 Task: Open Card Hunting Review in Board Social Media Influencer Outreach to Workspace CRM Systems and add a team member Softage.4@softage.net, a label Orange, a checklist Sailing, an attachment from Trello, a color Orange and finally, add a card description 'Plan and execute company team-building conference with guest speakers' and a comment 'This task requires us to be proactive and take ownership of our work, ensuring that we are making progress towards our goals.'. Add a start date 'Jan 08, 1900' with a due date 'Jan 15, 1900'
Action: Mouse moved to (98, 42)
Screenshot: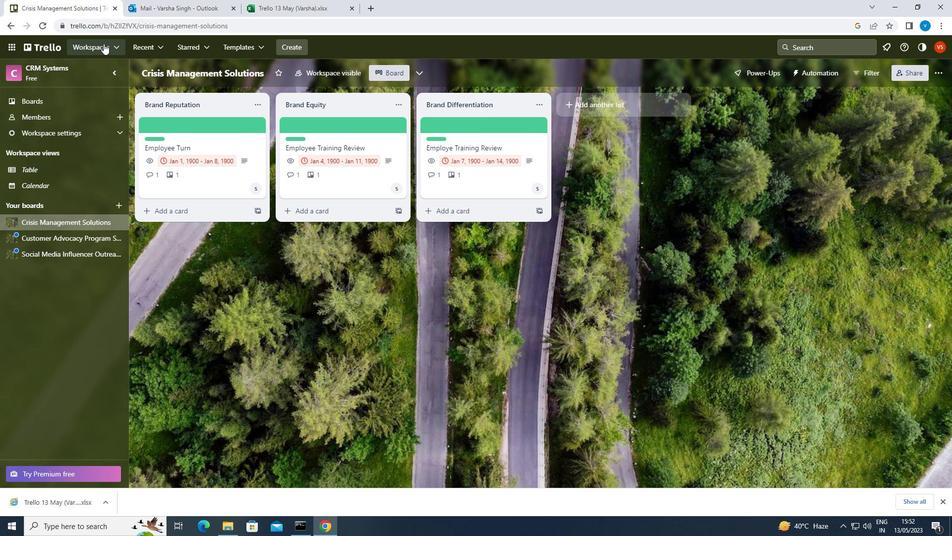 
Action: Mouse pressed left at (98, 42)
Screenshot: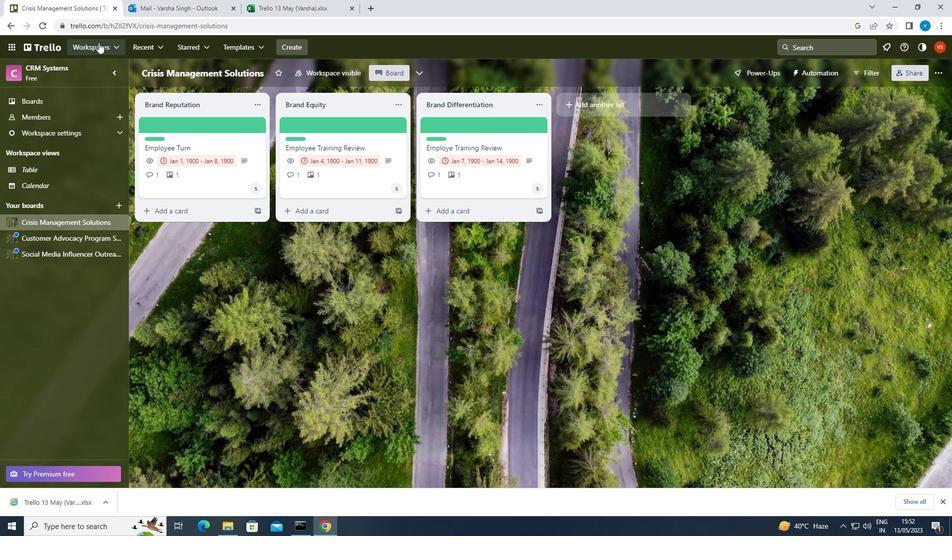 
Action: Mouse moved to (144, 389)
Screenshot: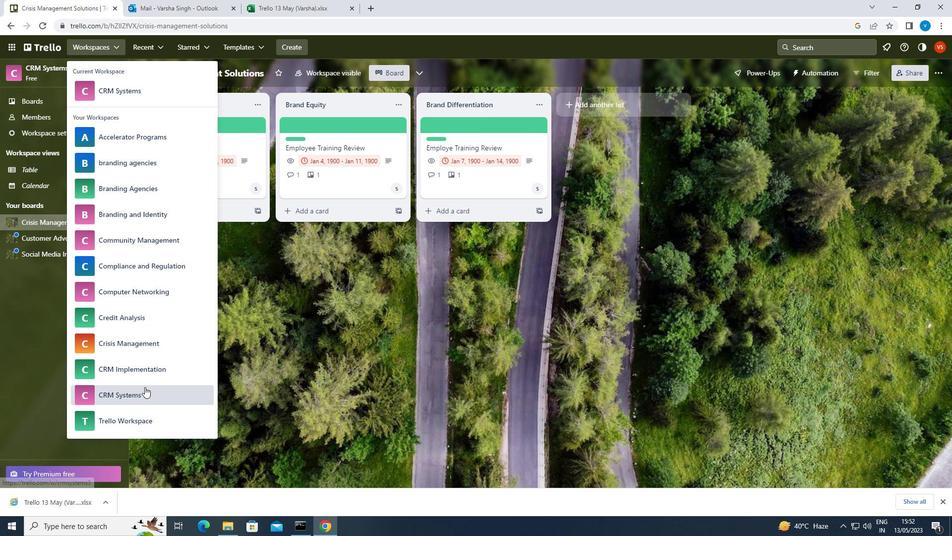 
Action: Mouse pressed left at (144, 389)
Screenshot: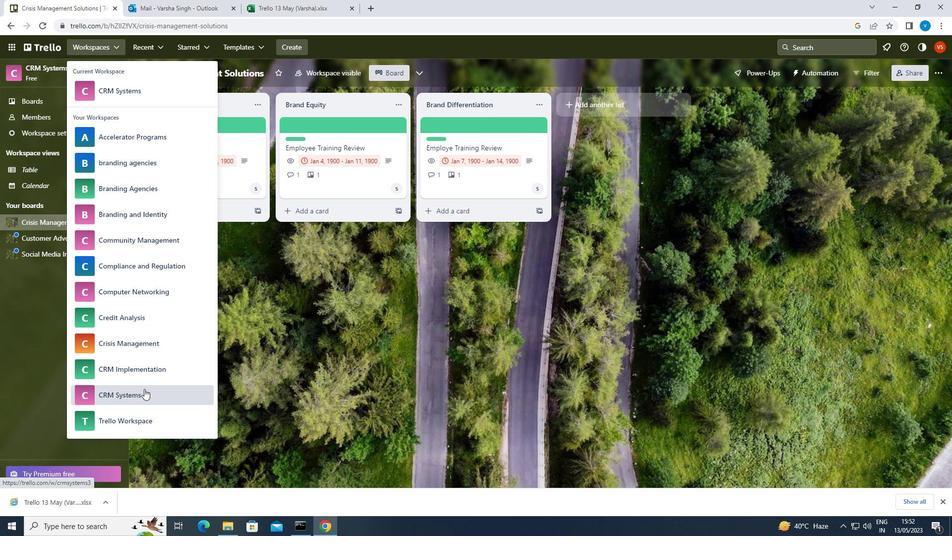 
Action: Mouse moved to (72, 253)
Screenshot: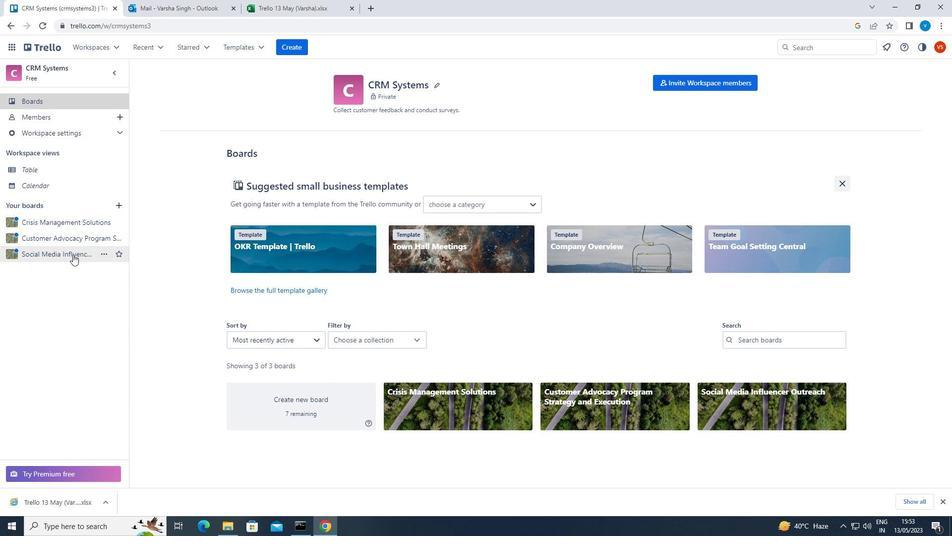 
Action: Mouse pressed left at (72, 253)
Screenshot: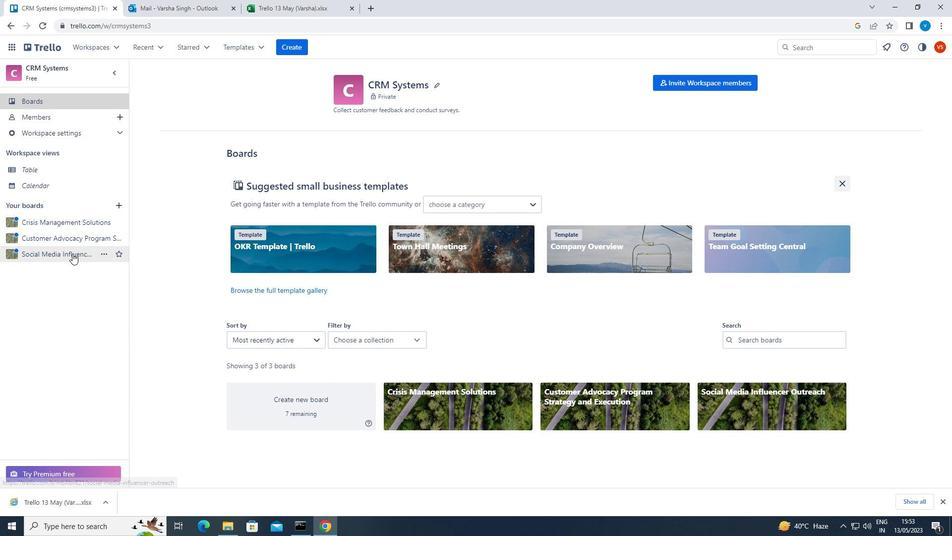
Action: Mouse moved to (454, 124)
Screenshot: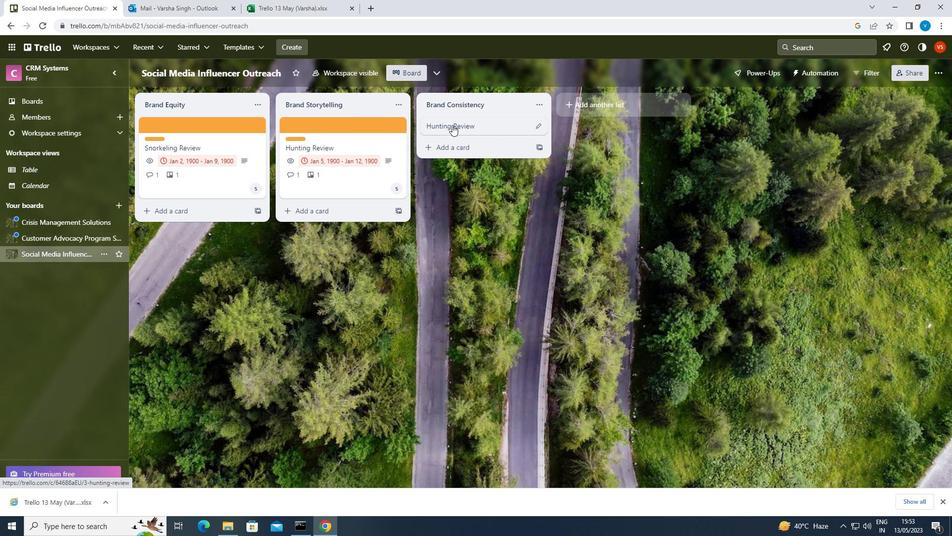 
Action: Mouse pressed left at (454, 124)
Screenshot: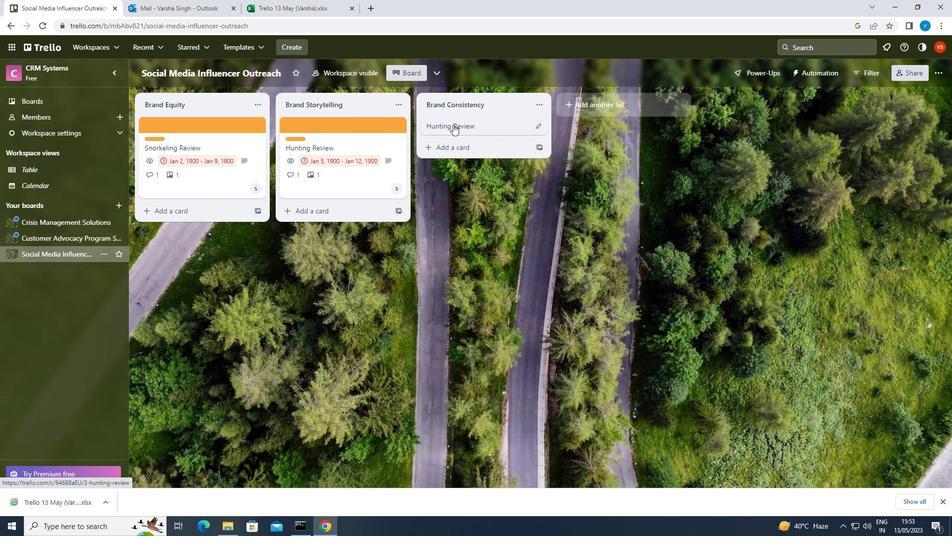 
Action: Mouse moved to (607, 160)
Screenshot: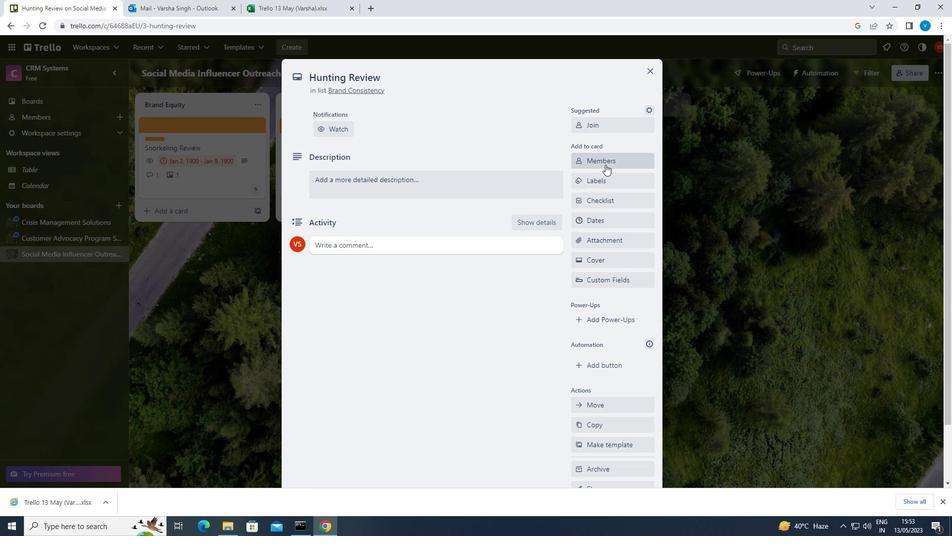 
Action: Mouse pressed left at (607, 160)
Screenshot: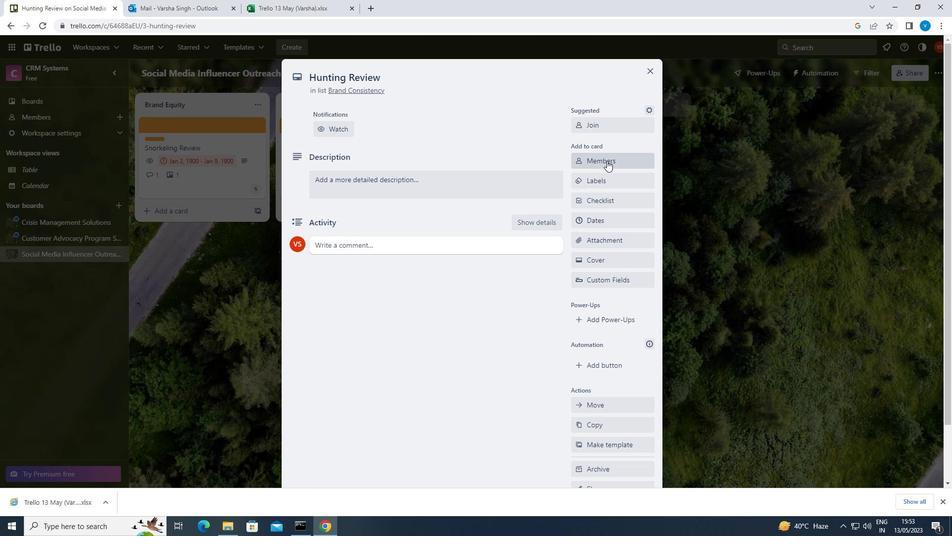 
Action: Mouse moved to (609, 197)
Screenshot: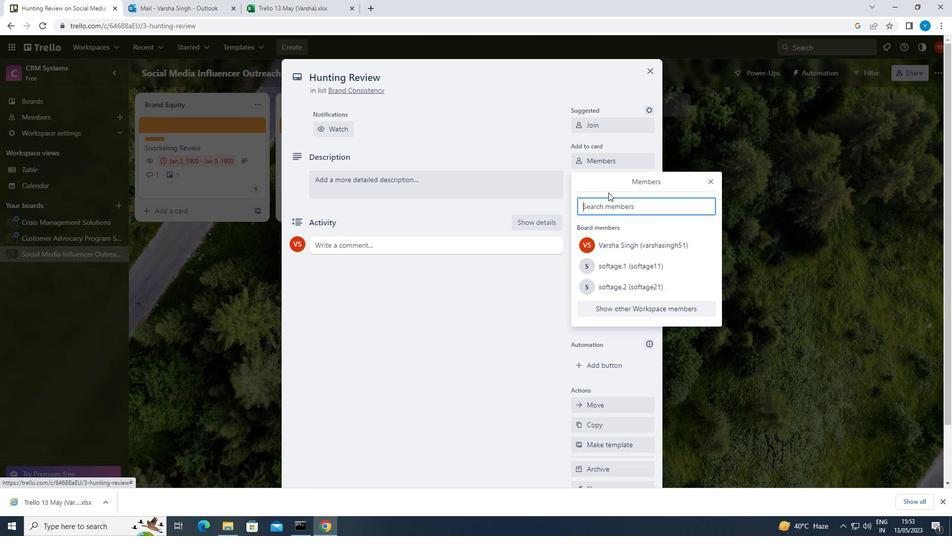 
Action: Key pressed <Key.shift>SOFTAGE.4<Key.shift>@SOFTAGE.NET
Screenshot: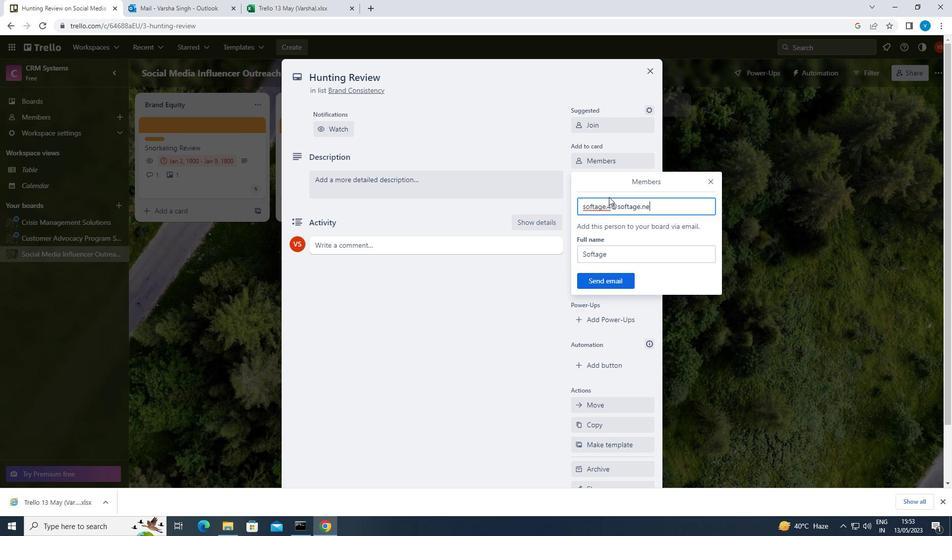 
Action: Mouse moved to (605, 282)
Screenshot: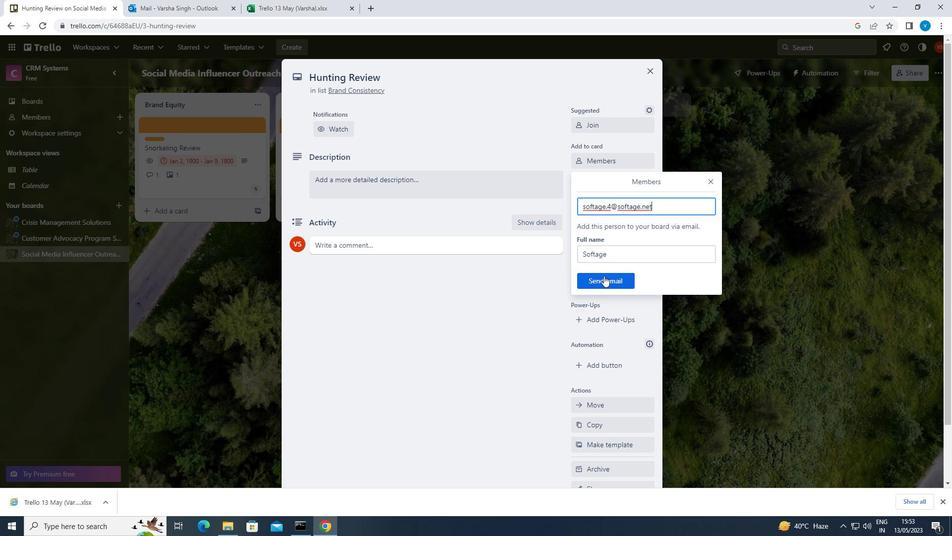 
Action: Mouse pressed left at (605, 282)
Screenshot: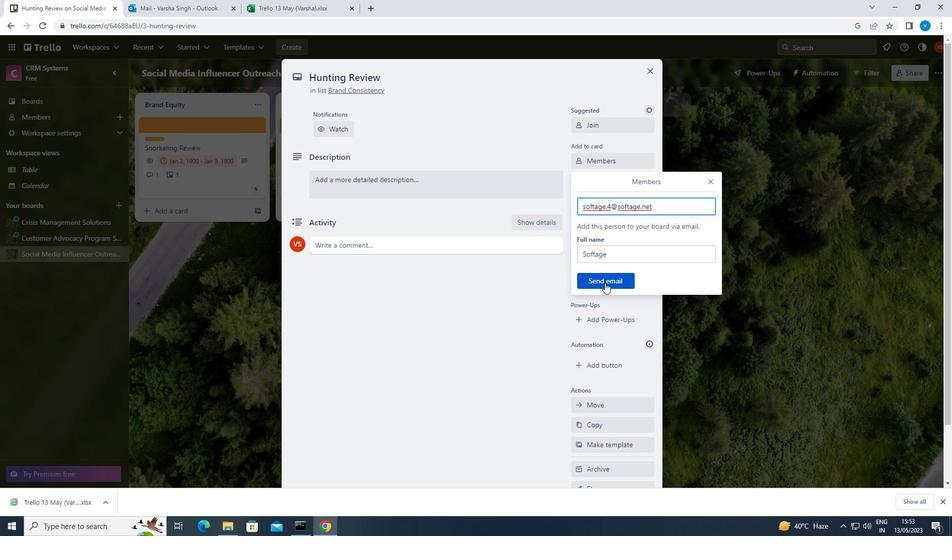 
Action: Mouse moved to (613, 179)
Screenshot: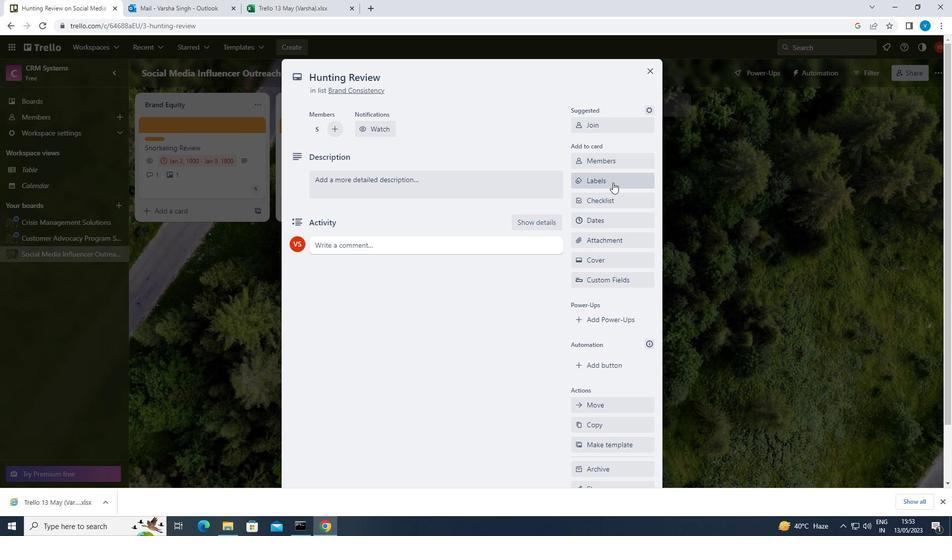 
Action: Mouse pressed left at (613, 179)
Screenshot: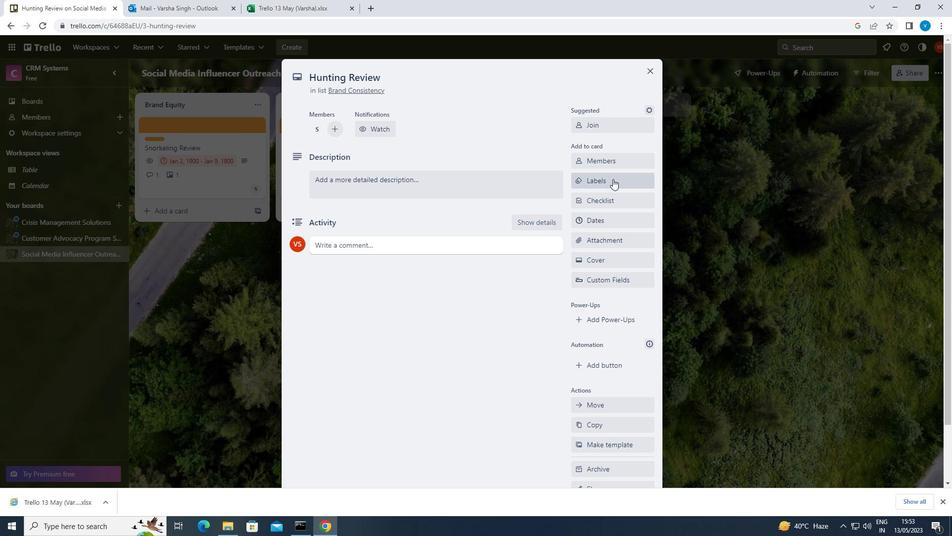 
Action: Mouse moved to (623, 292)
Screenshot: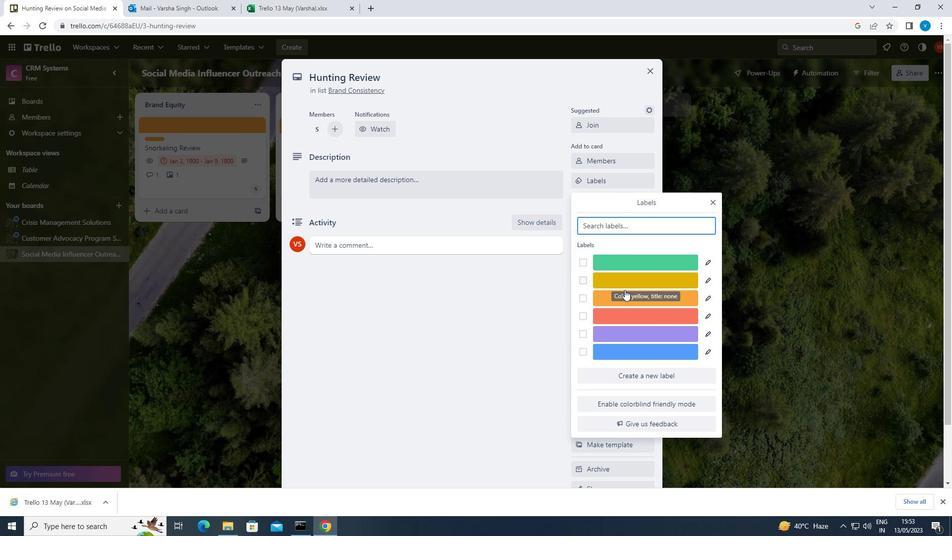 
Action: Mouse pressed left at (623, 292)
Screenshot: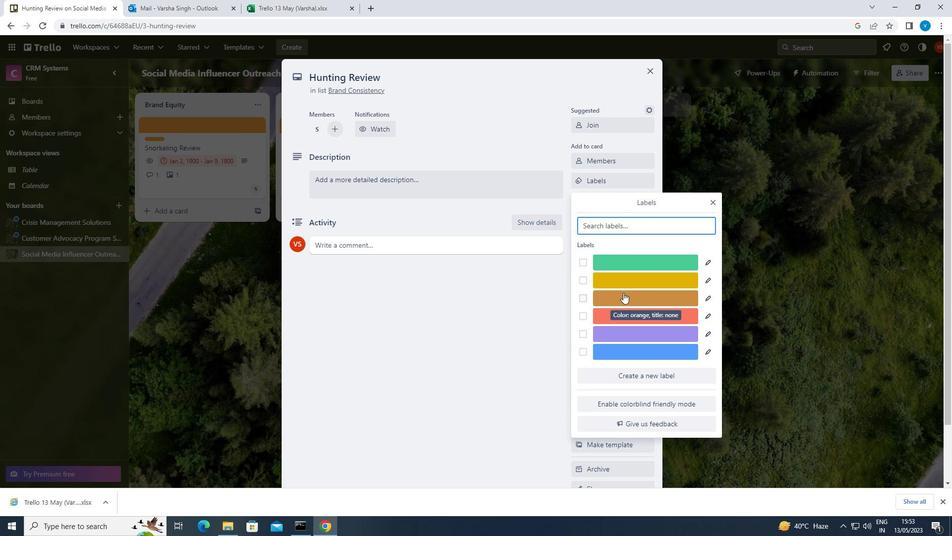 
Action: Mouse moved to (713, 201)
Screenshot: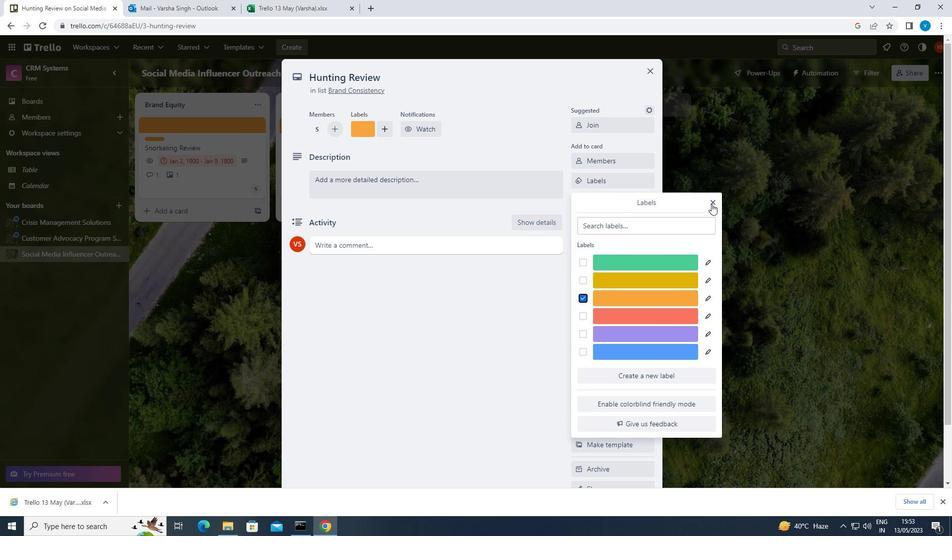 
Action: Mouse pressed left at (713, 201)
Screenshot: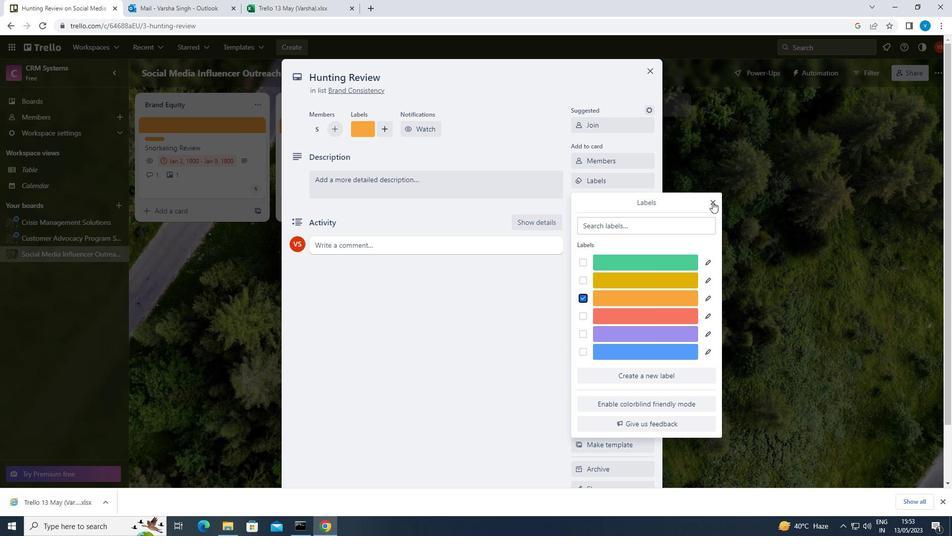 
Action: Mouse moved to (627, 200)
Screenshot: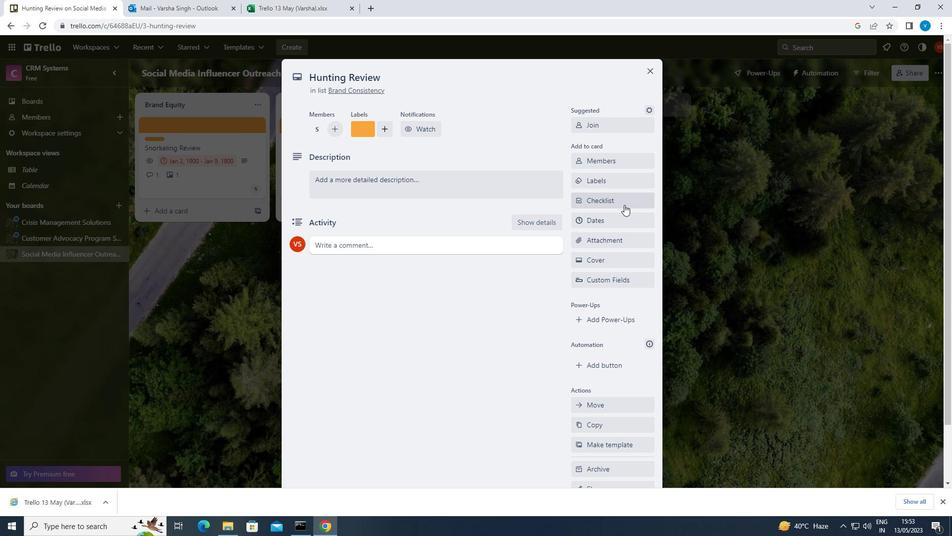 
Action: Mouse pressed left at (627, 200)
Screenshot: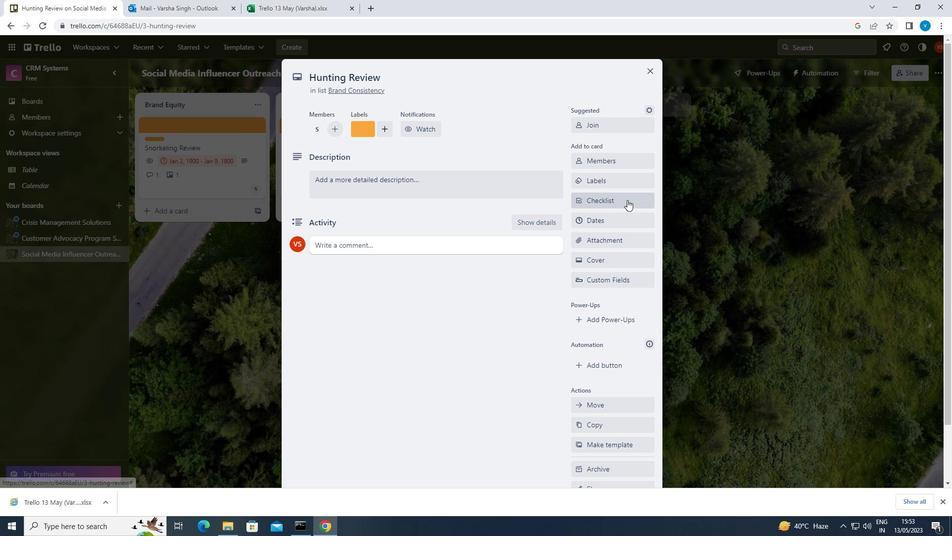 
Action: Mouse moved to (628, 240)
Screenshot: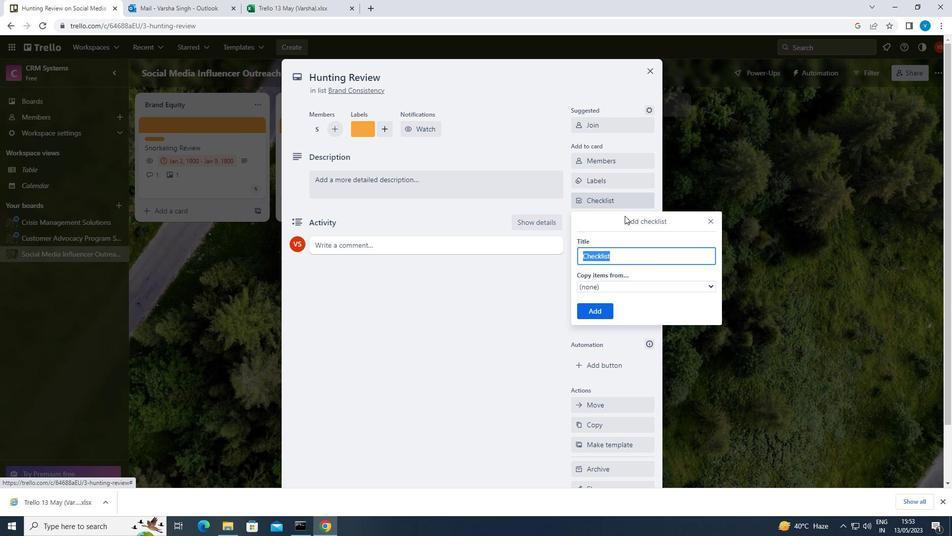 
Action: Key pressed <Key.shift>SAILING
Screenshot: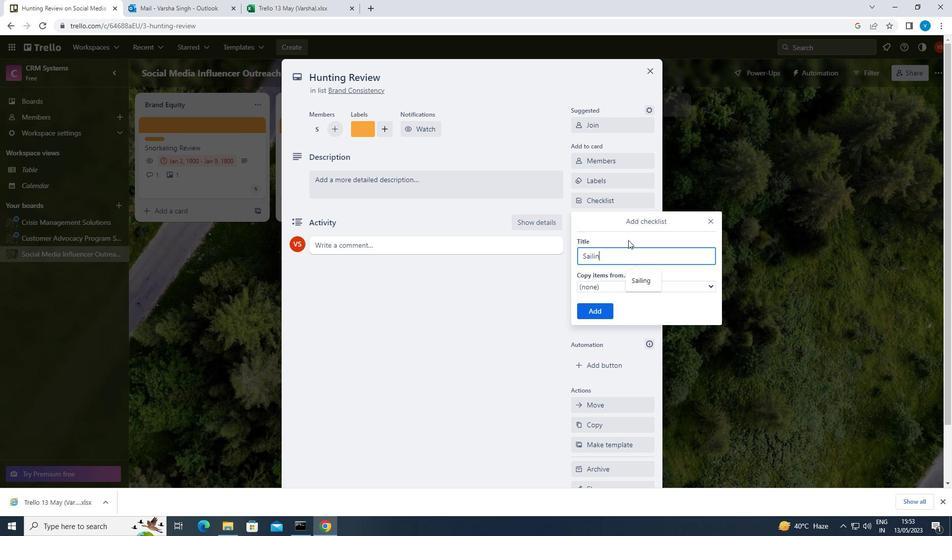 
Action: Mouse moved to (589, 315)
Screenshot: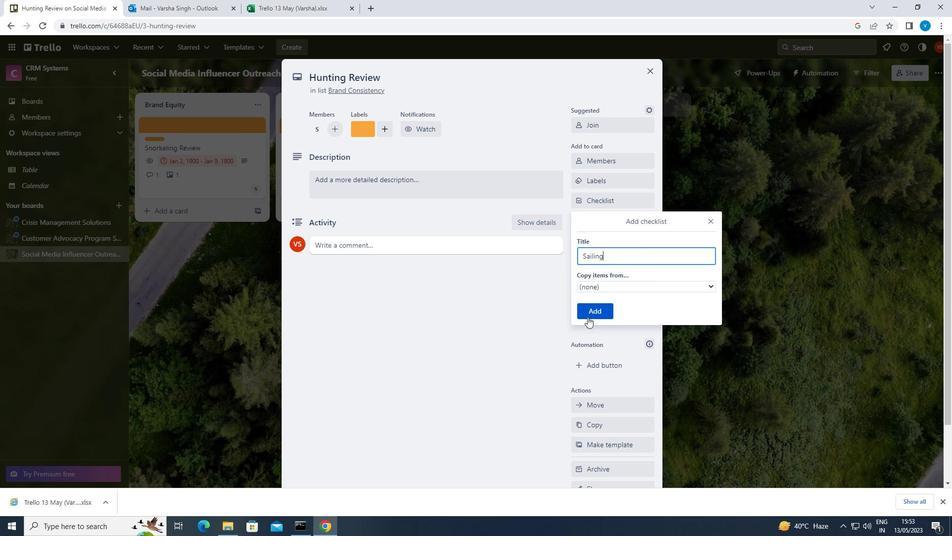 
Action: Mouse pressed left at (589, 315)
Screenshot: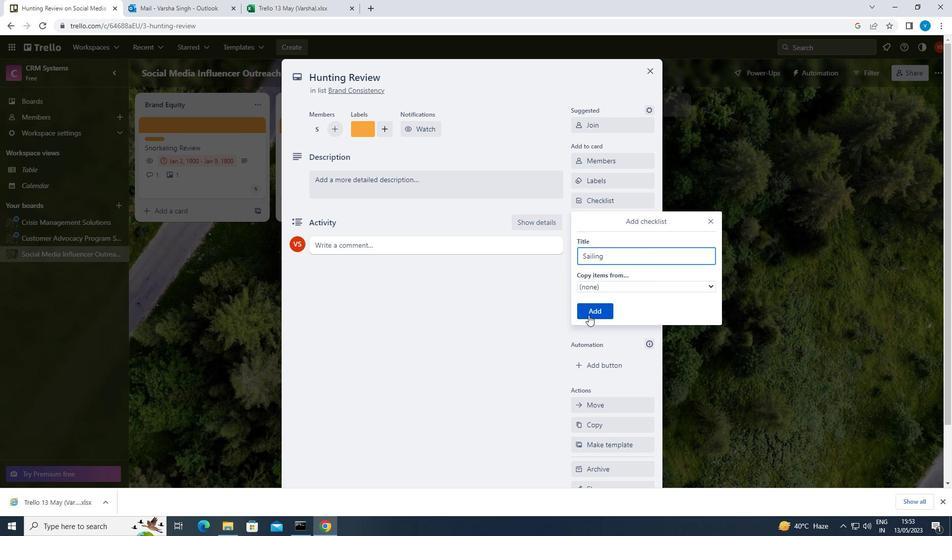 
Action: Mouse moved to (617, 239)
Screenshot: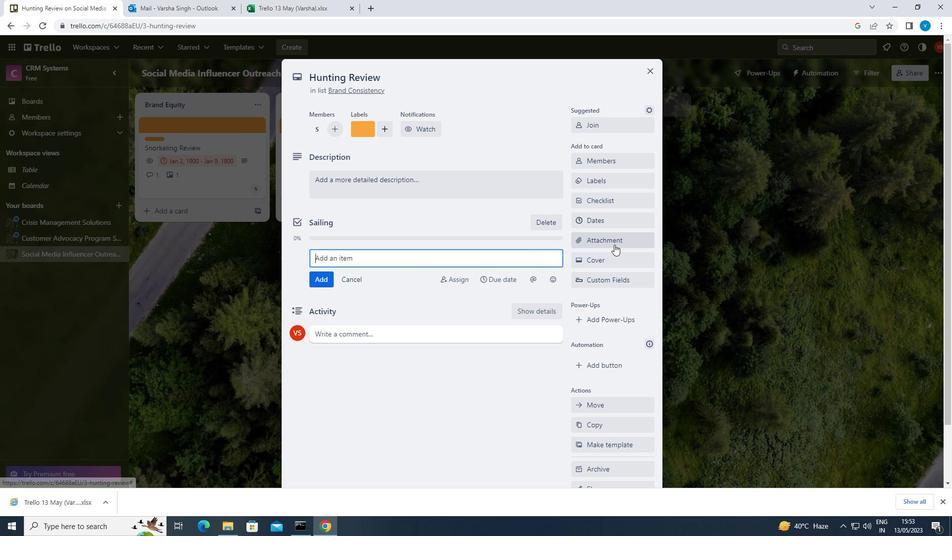 
Action: Mouse pressed left at (617, 239)
Screenshot: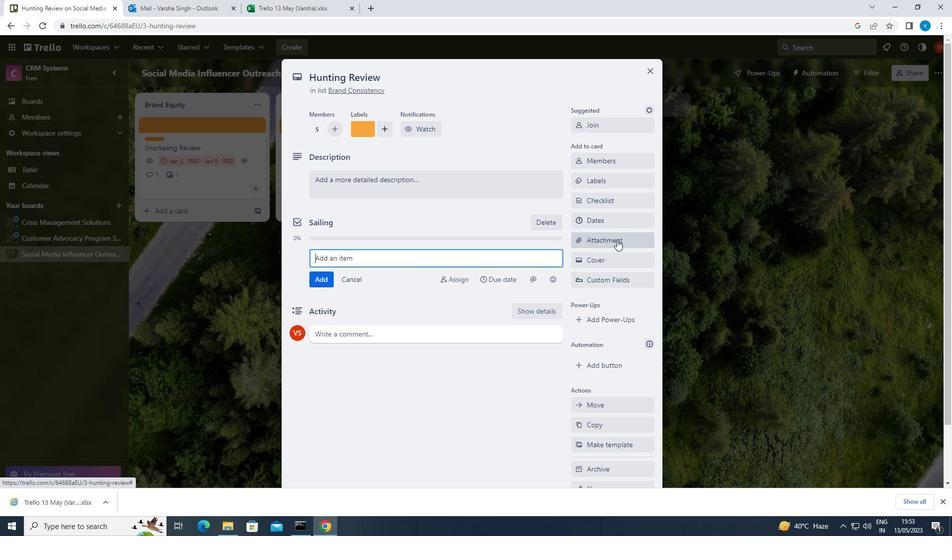 
Action: Mouse moved to (602, 298)
Screenshot: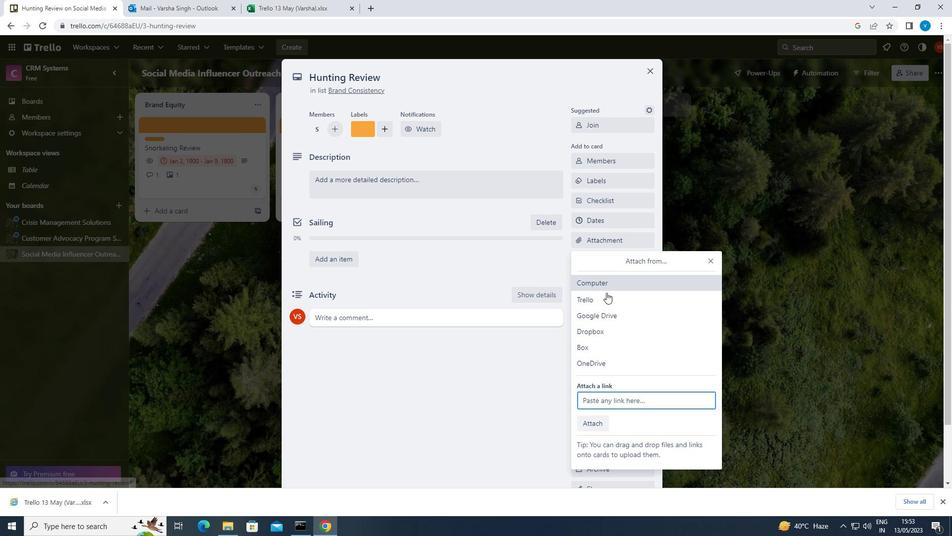 
Action: Mouse pressed left at (602, 298)
Screenshot: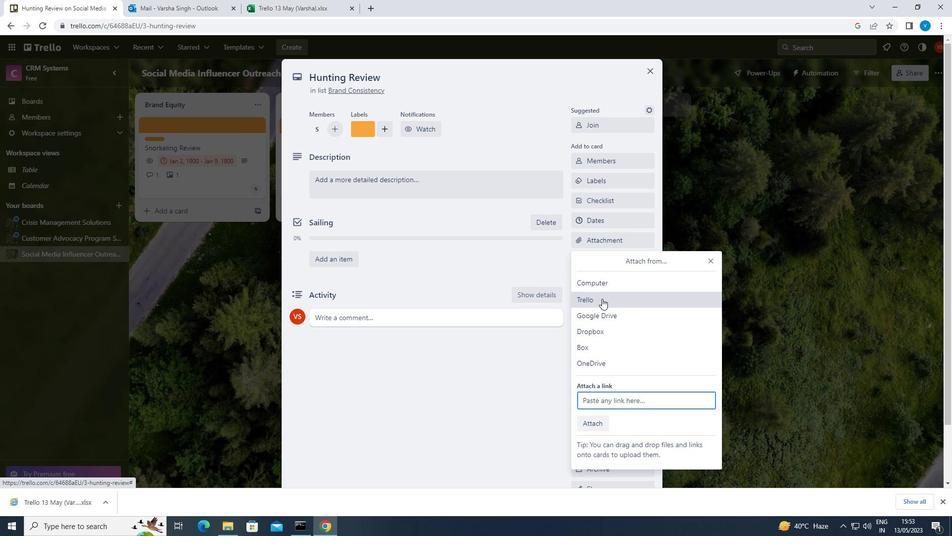 
Action: Mouse moved to (610, 259)
Screenshot: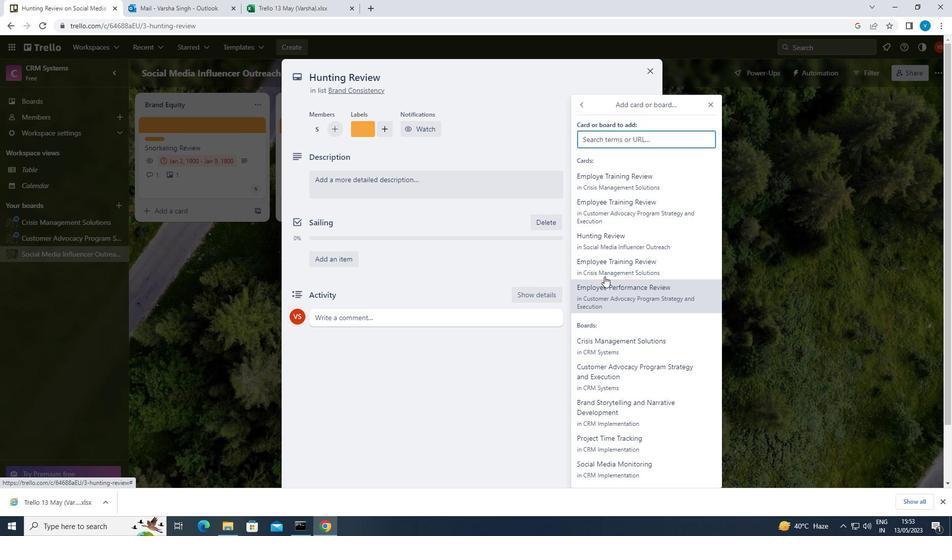 
Action: Mouse pressed left at (610, 259)
Screenshot: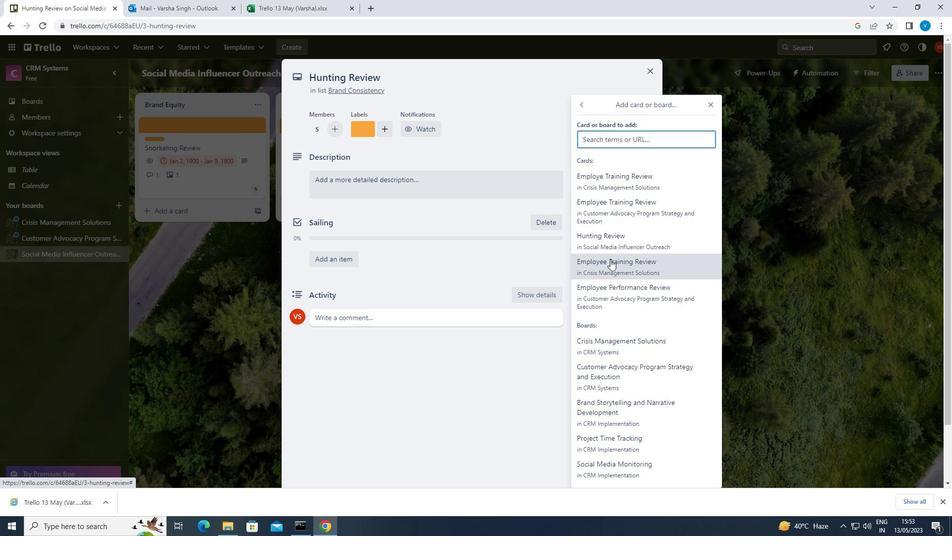 
Action: Mouse moved to (616, 257)
Screenshot: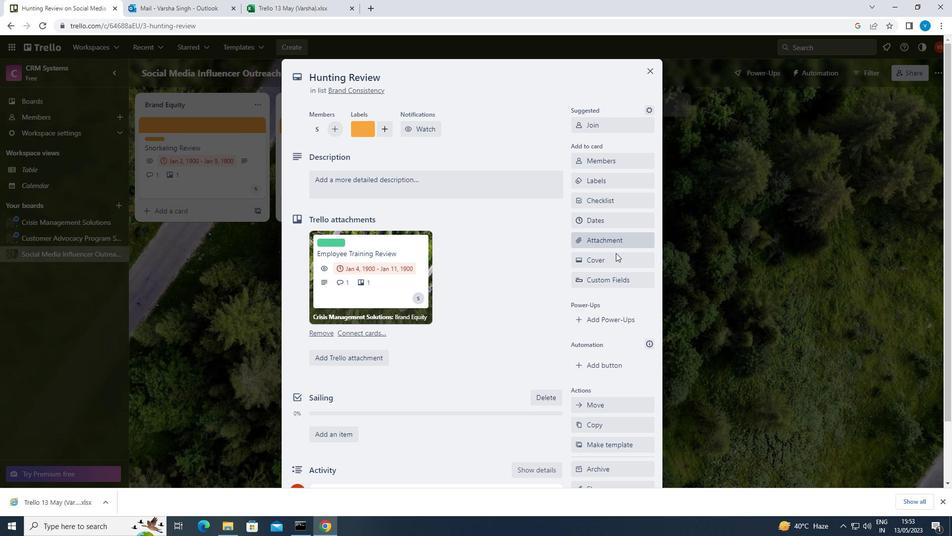 
Action: Mouse pressed left at (616, 257)
Screenshot: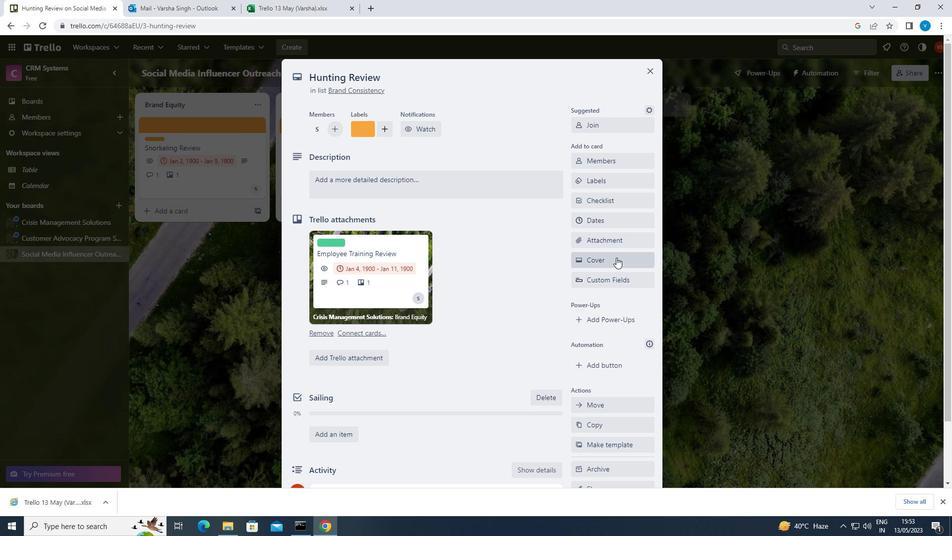 
Action: Mouse moved to (644, 286)
Screenshot: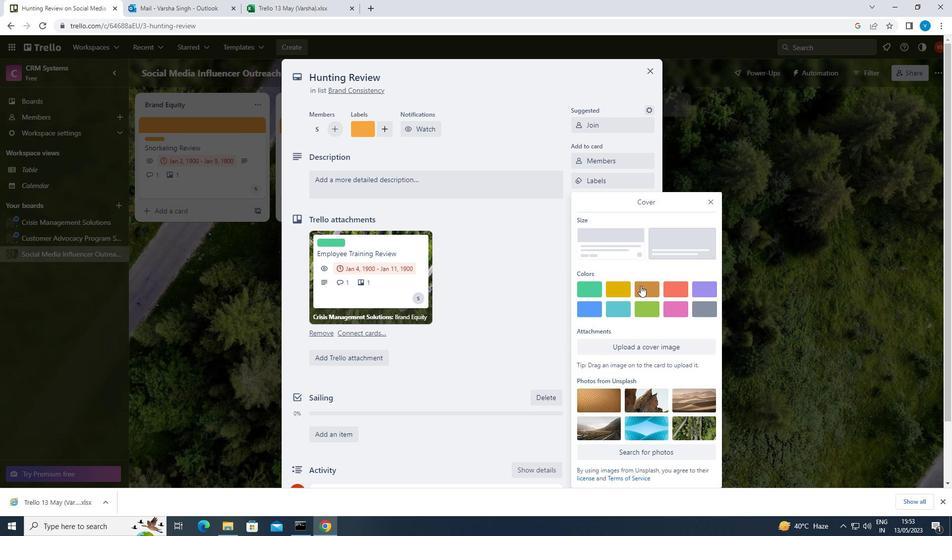 
Action: Mouse pressed left at (644, 286)
Screenshot: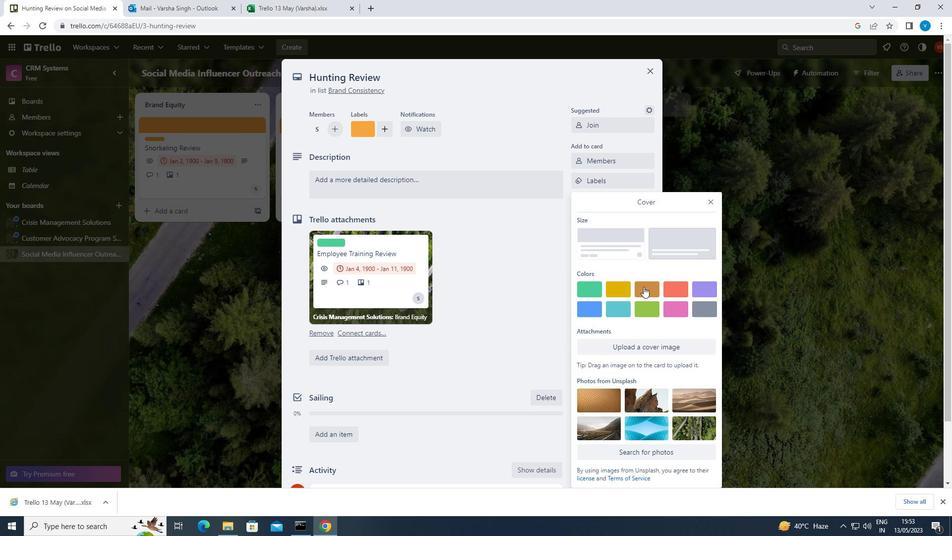 
Action: Mouse moved to (710, 183)
Screenshot: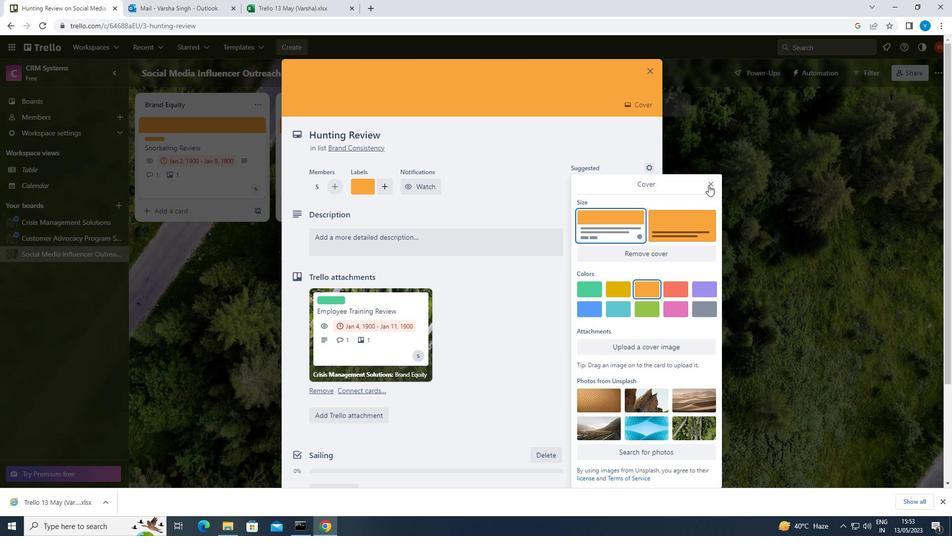 
Action: Mouse pressed left at (710, 183)
Screenshot: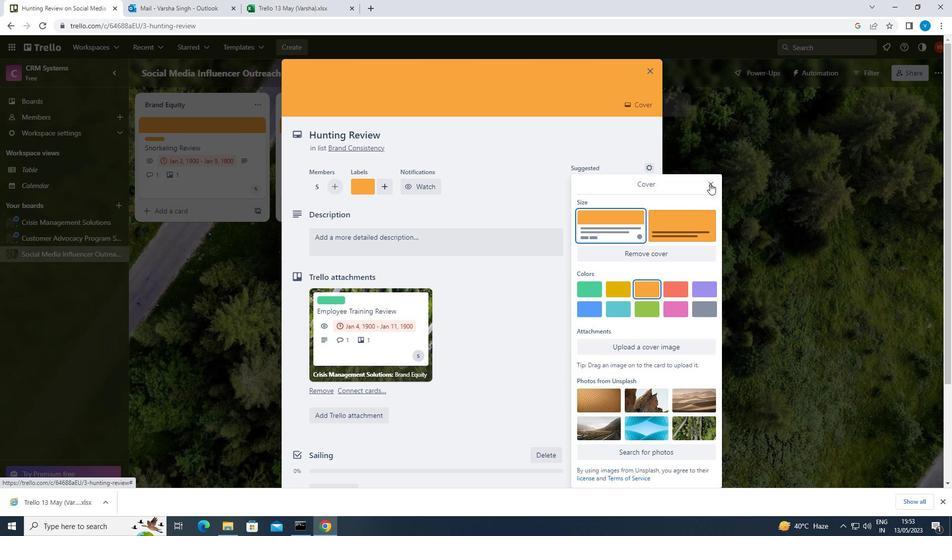 
Action: Mouse moved to (516, 242)
Screenshot: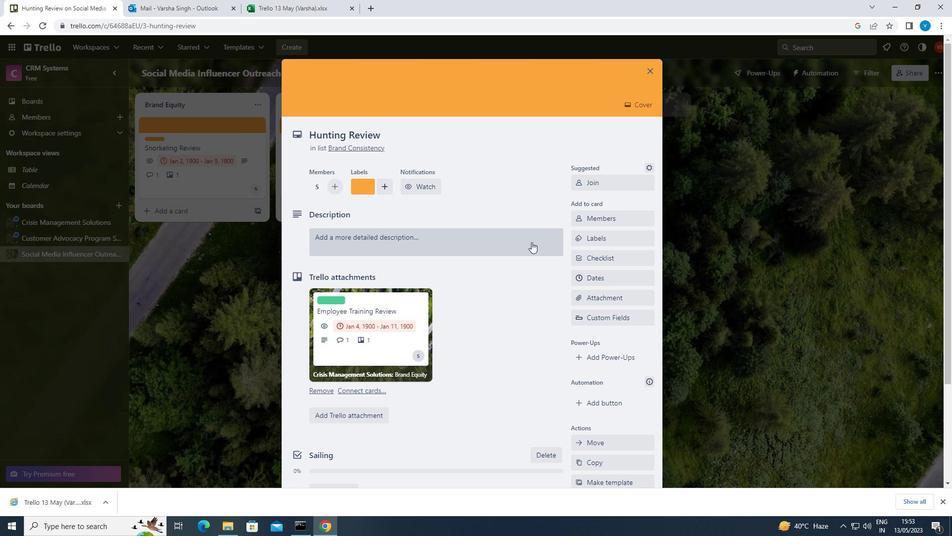 
Action: Mouse pressed left at (516, 242)
Screenshot: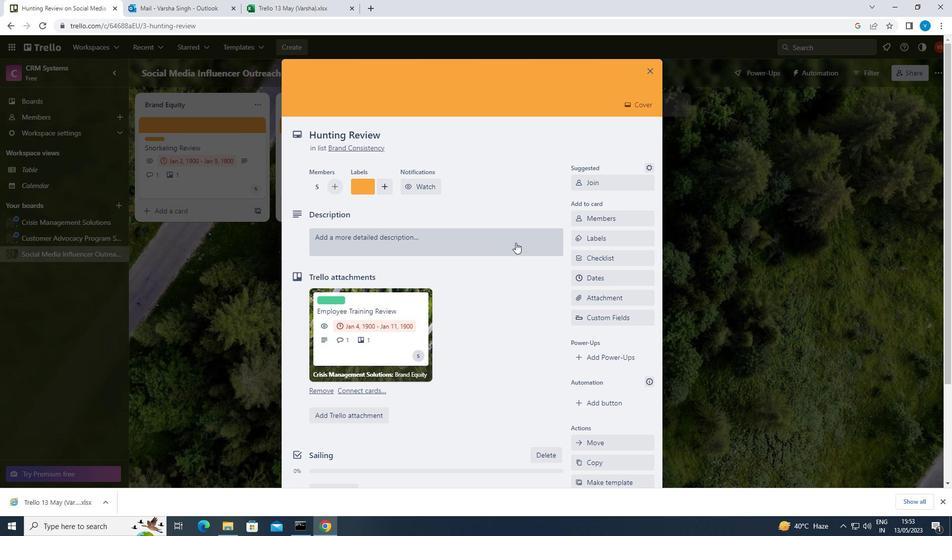 
Action: Mouse moved to (516, 242)
Screenshot: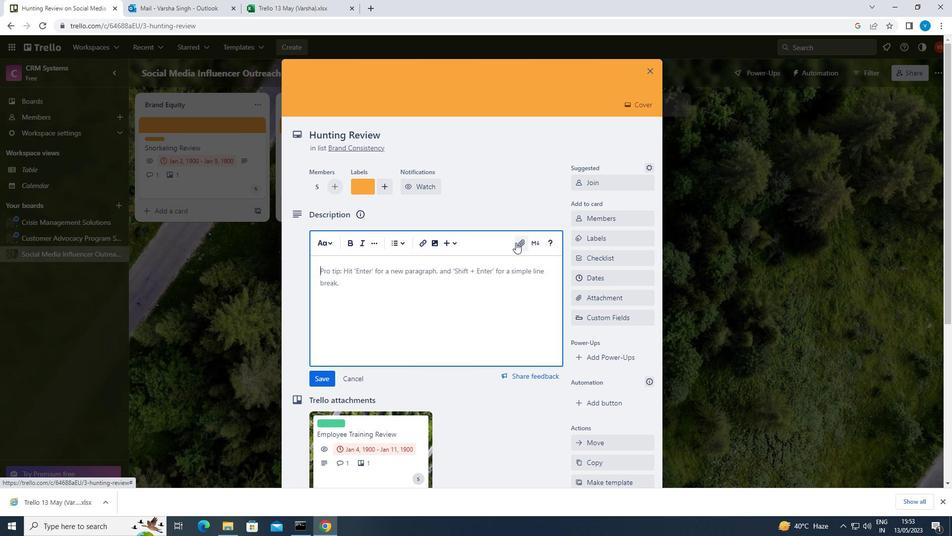 
Action: Key pressed <Key.shift>PLAN<Key.space>AND<Key.space>EXECUTE<Key.space>COMPANY<Key.space>TEAM-BUILDING<Key.space>CONFERENCE<Key.space>WITH<Key.space>GUEST<Key.space>SPEAKERS
Screenshot: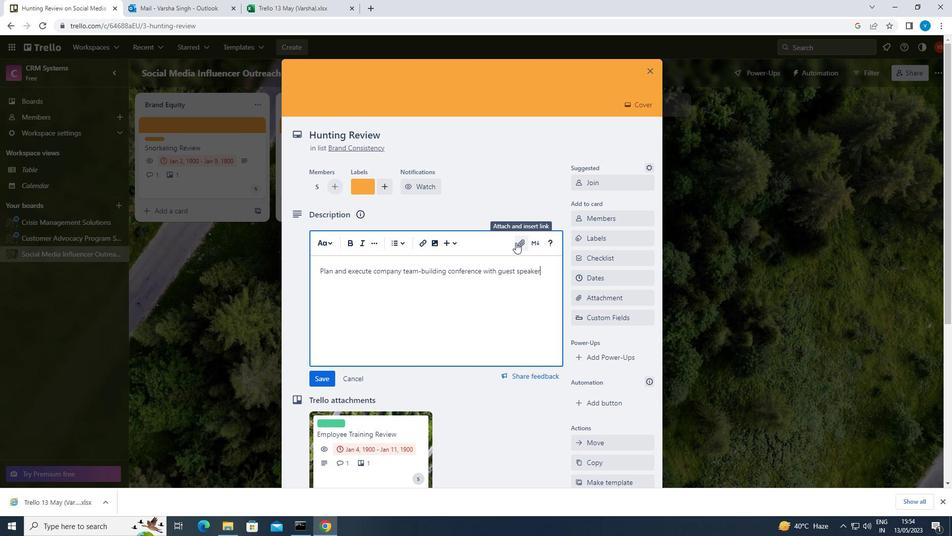 
Action: Mouse moved to (322, 372)
Screenshot: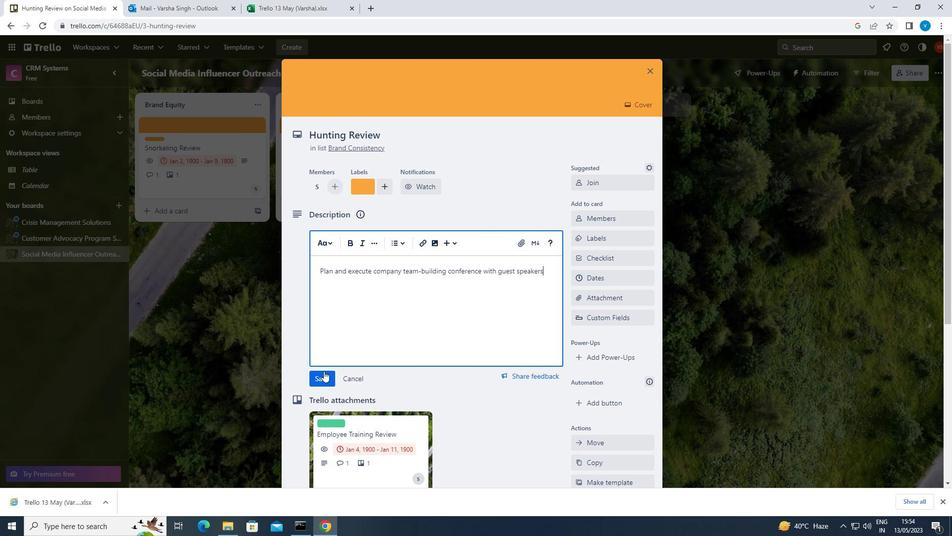 
Action: Mouse pressed left at (322, 372)
Screenshot: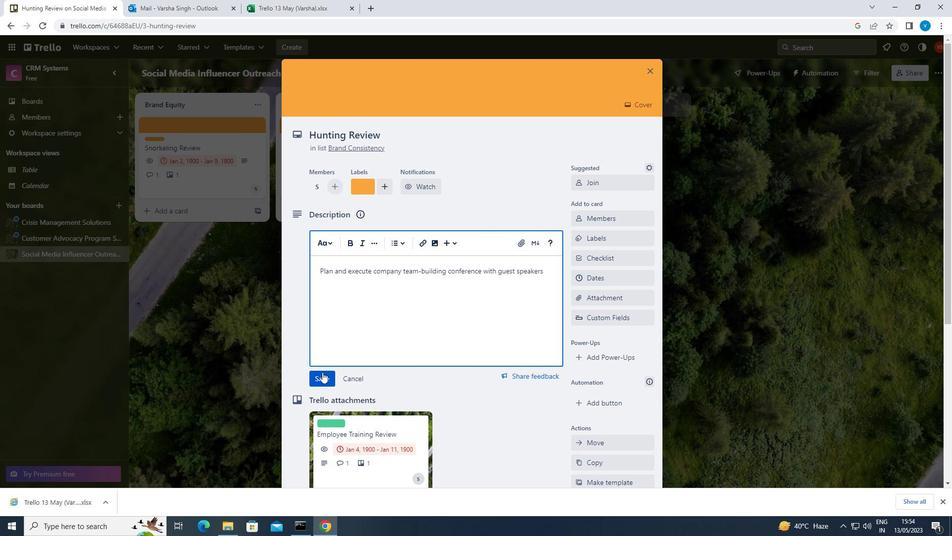 
Action: Mouse moved to (344, 358)
Screenshot: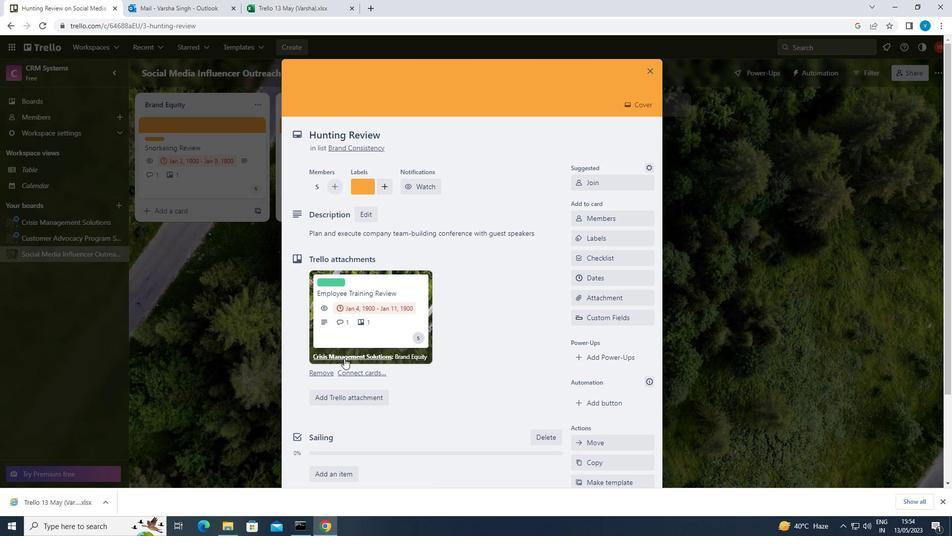 
Action: Mouse scrolled (344, 357) with delta (0, 0)
Screenshot: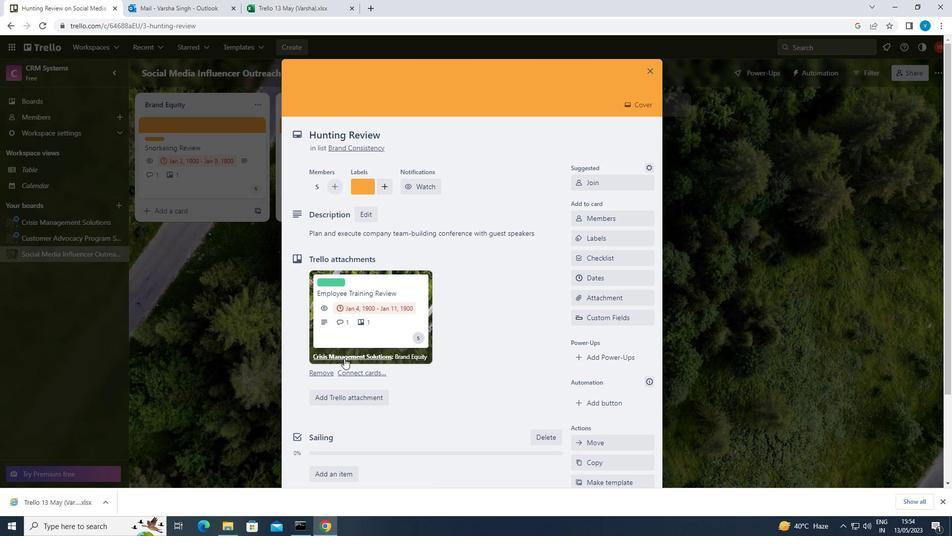 
Action: Mouse moved to (383, 444)
Screenshot: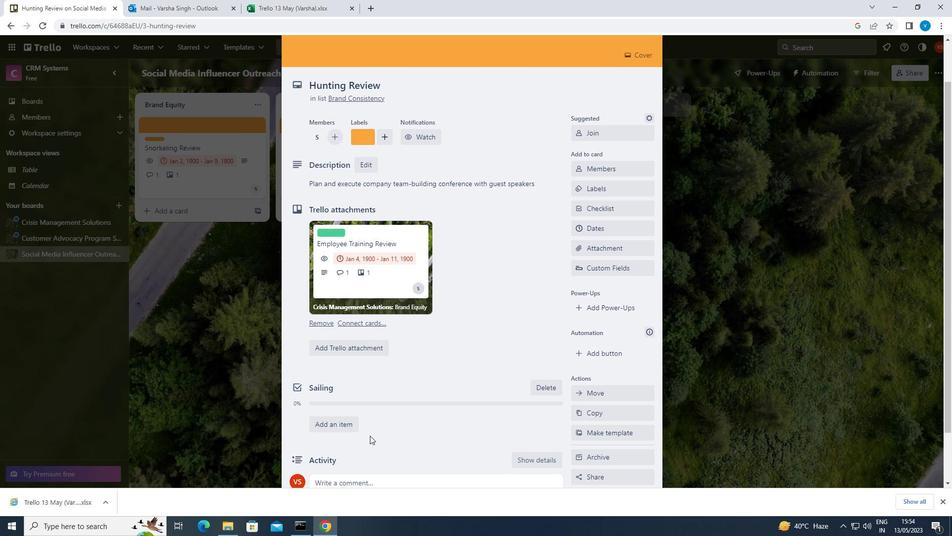 
Action: Mouse scrolled (383, 444) with delta (0, 0)
Screenshot: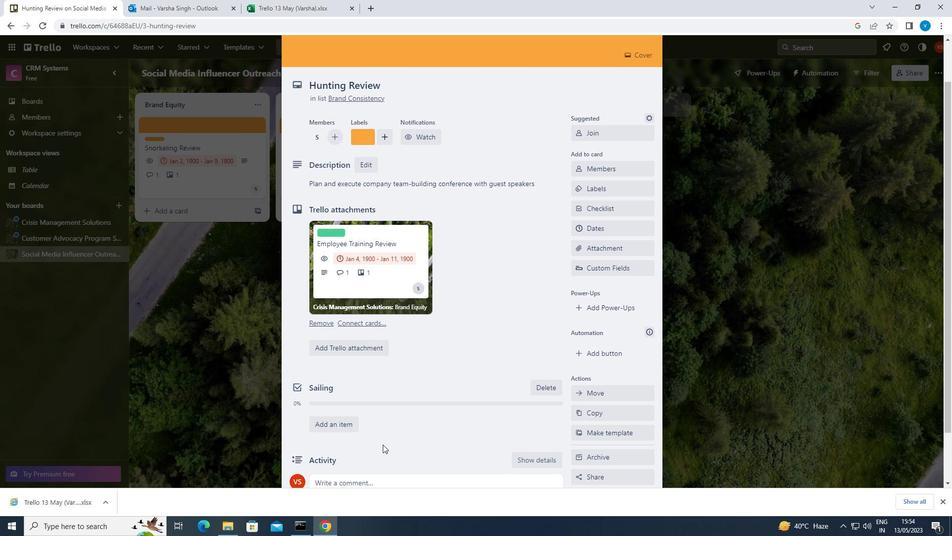 
Action: Mouse moved to (381, 435)
Screenshot: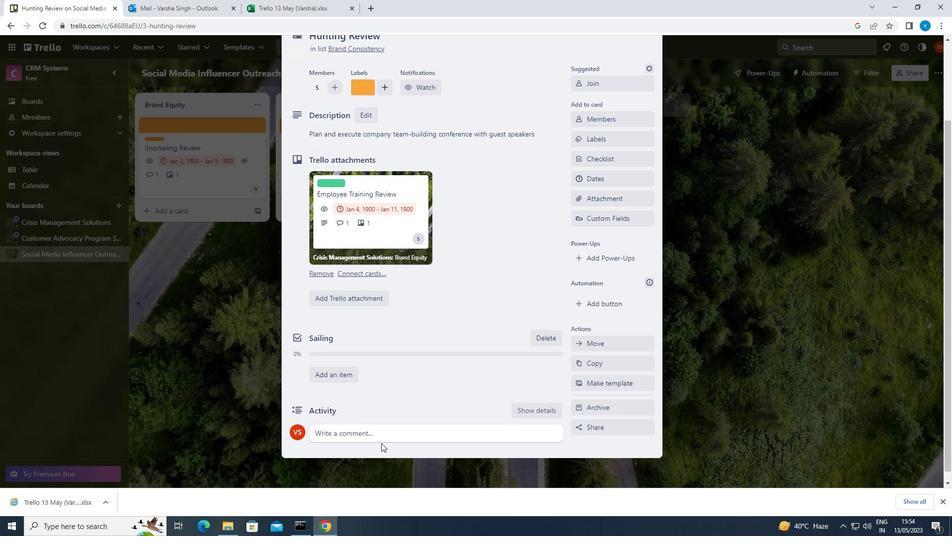 
Action: Mouse pressed left at (381, 435)
Screenshot: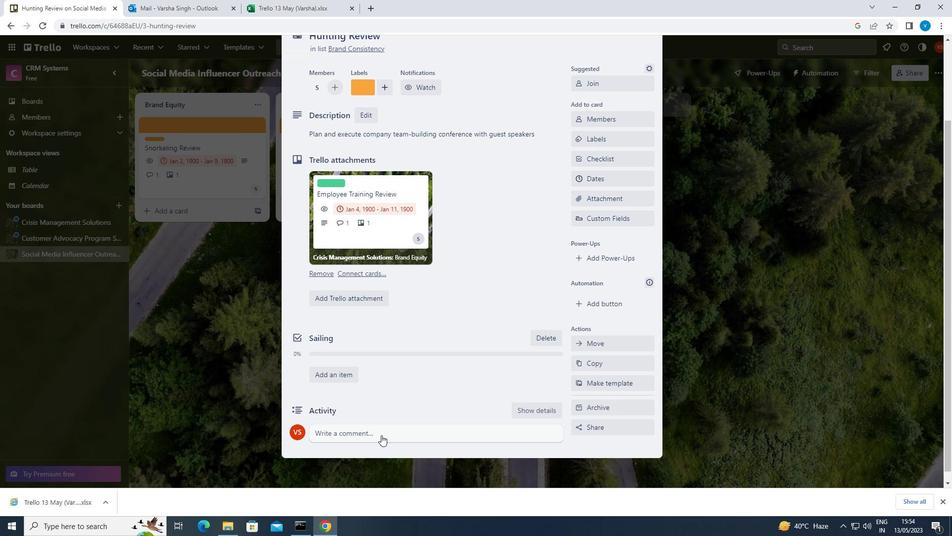 
Action: Key pressed <Key.shift>THIS<Key.space>TASK<Key.space>REQUIRES<Key.space>US<Key.space>TO<Key.space>BE<Key.space>PROACTIVE<Key.space>AND<Key.space>TAKE<Key.space>OWNERSHIP<Key.space>OF<Key.space>OUR<Key.space>WORK,<Key.space>ENSURING<Key.space>THAT<Key.space>WE<Key.space>ARE<Key.space>MAKING<Key.space>PROGRESS<Key.space>TOWARDS<Key.space>OUR<Key.space>GOALS.
Screenshot: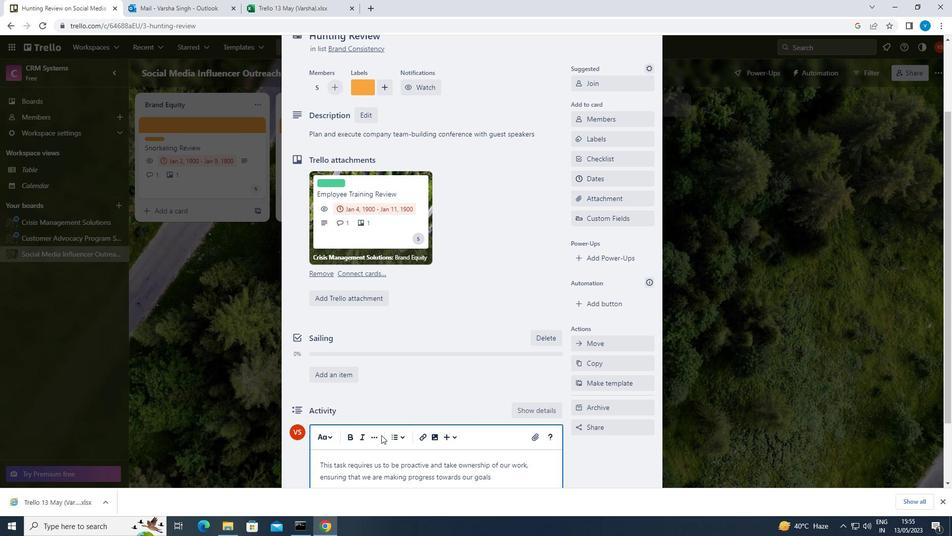 
Action: Mouse moved to (454, 449)
Screenshot: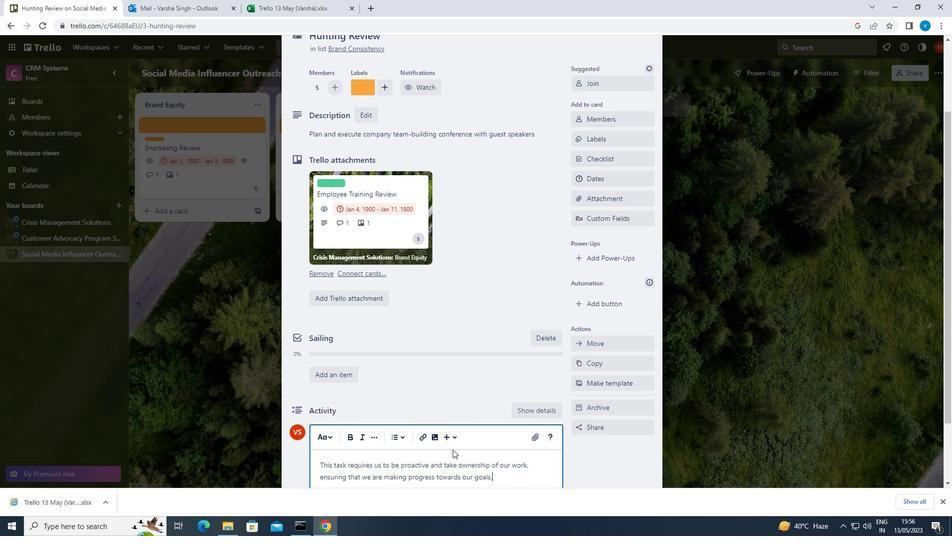 
Action: Mouse scrolled (454, 449) with delta (0, 0)
Screenshot: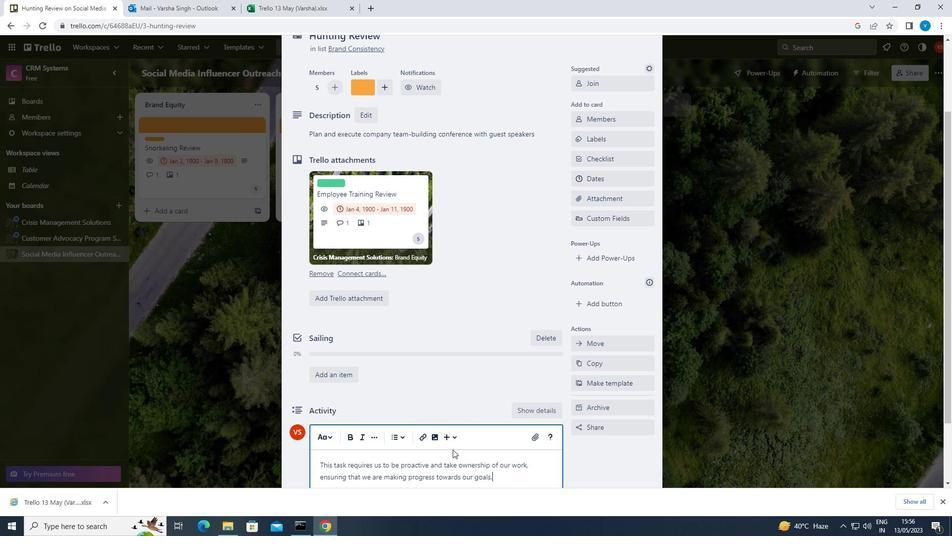 
Action: Mouse moved to (454, 449)
Screenshot: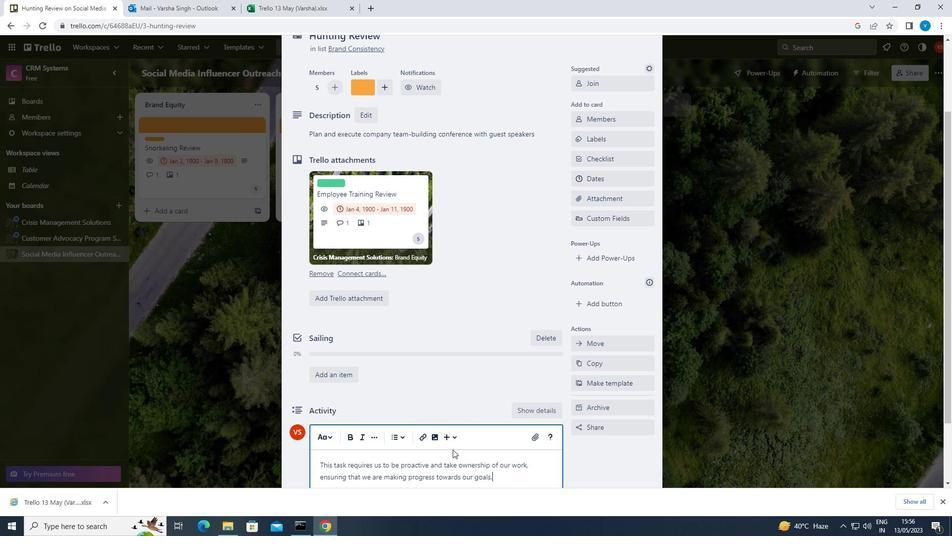
Action: Mouse scrolled (454, 449) with delta (0, 0)
Screenshot: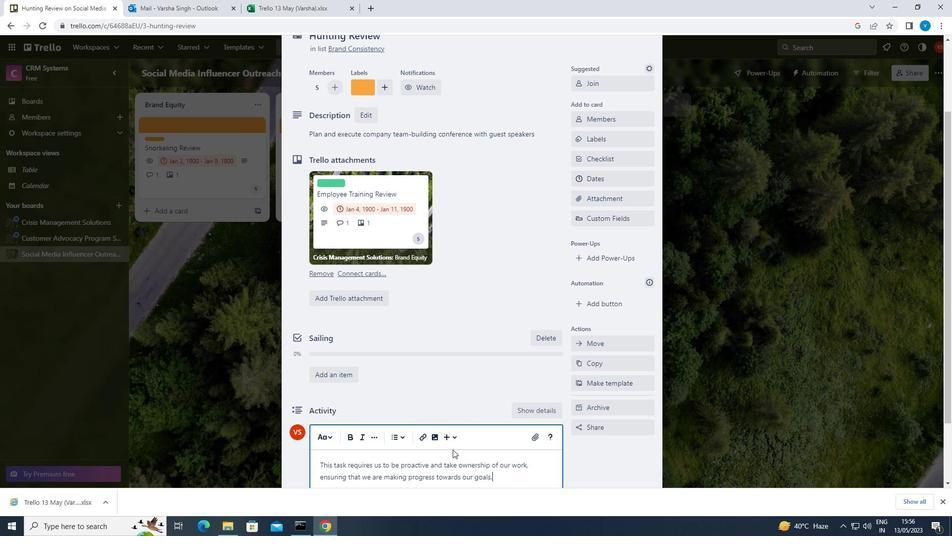 
Action: Mouse moved to (314, 421)
Screenshot: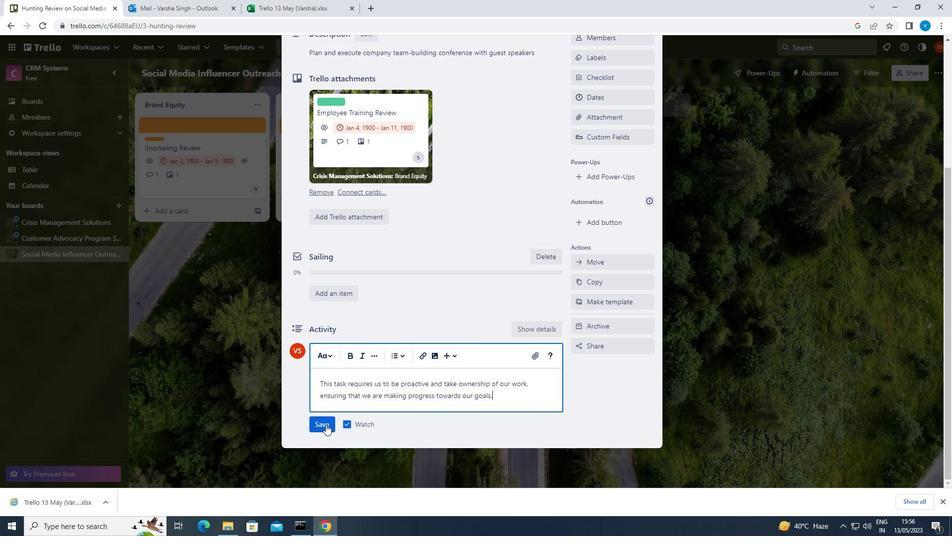 
Action: Mouse pressed left at (314, 421)
Screenshot: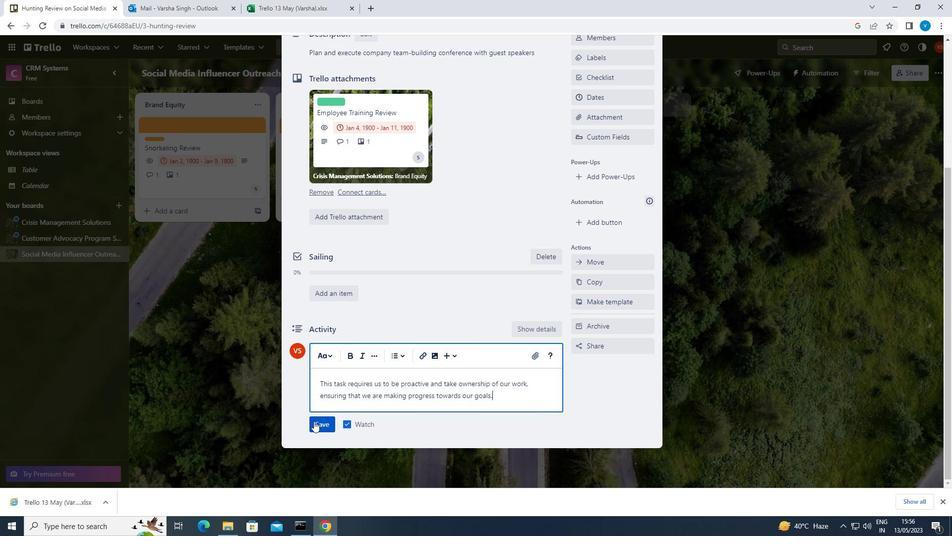 
Action: Mouse moved to (598, 99)
Screenshot: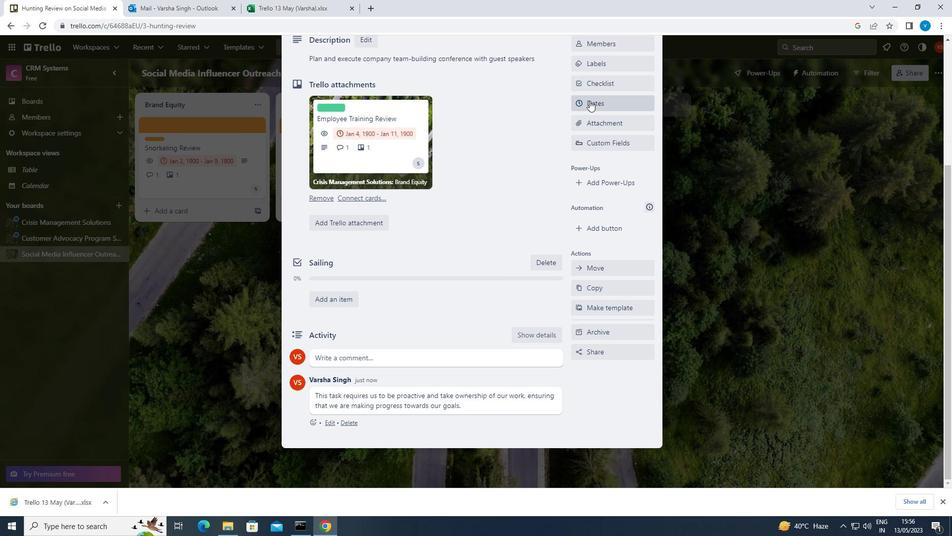 
Action: Mouse pressed left at (598, 99)
Screenshot: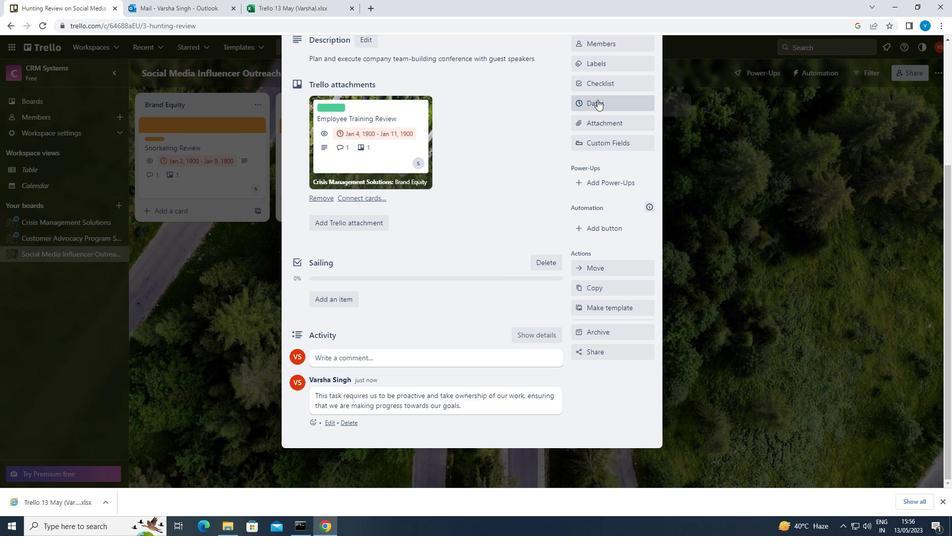 
Action: Mouse moved to (575, 305)
Screenshot: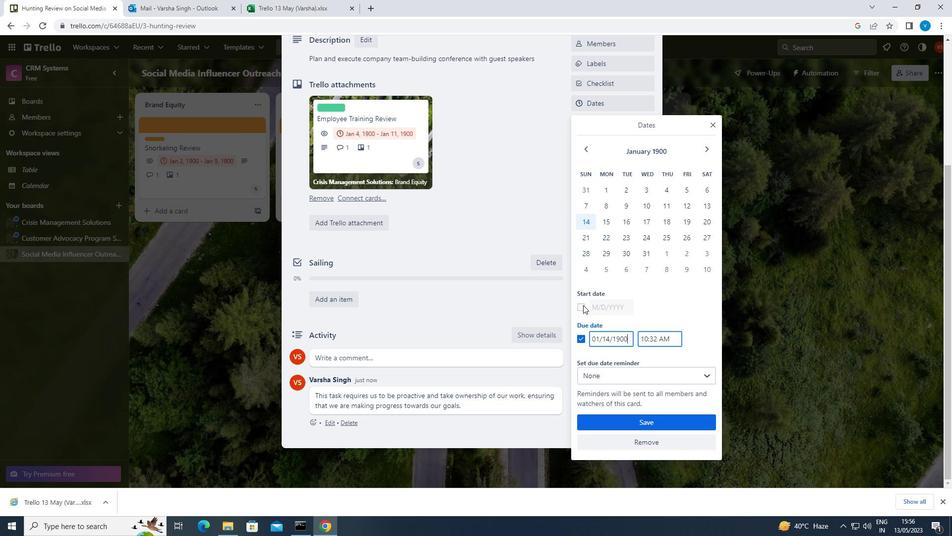 
Action: Mouse pressed left at (575, 305)
Screenshot: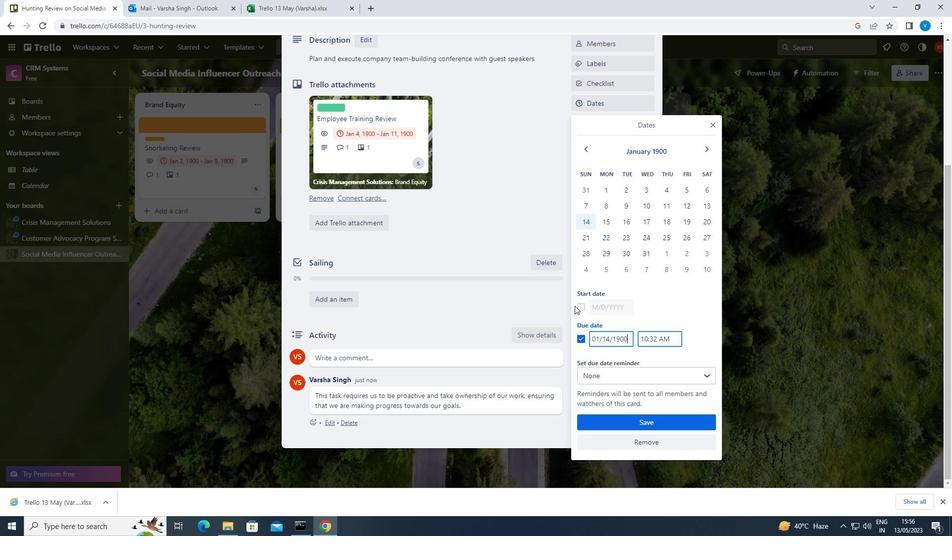 
Action: Mouse moved to (585, 305)
Screenshot: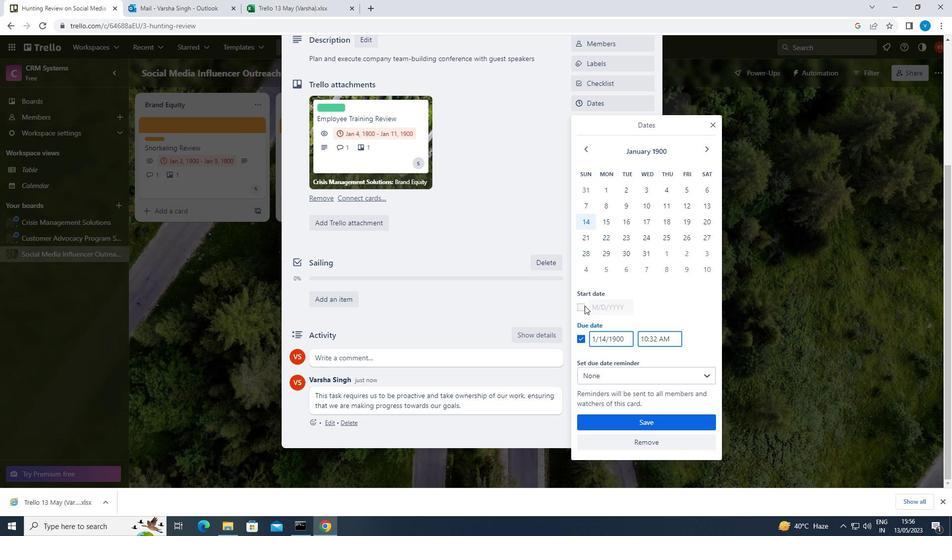 
Action: Mouse pressed left at (585, 305)
Screenshot: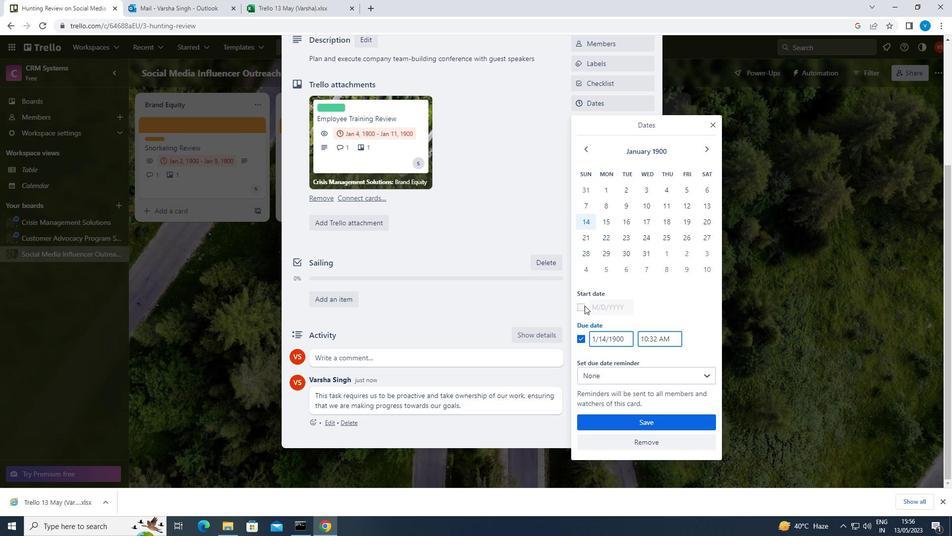 
Action: Mouse moved to (630, 307)
Screenshot: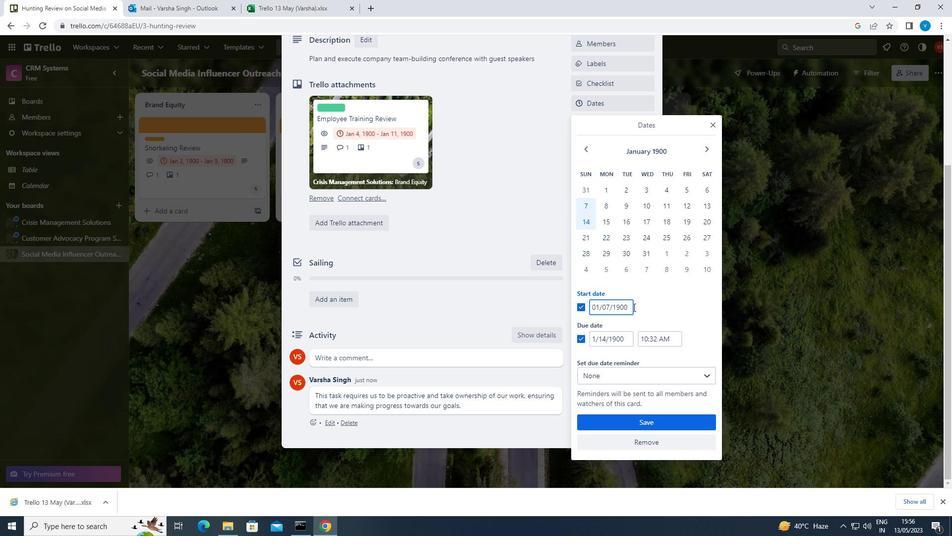 
Action: Mouse pressed left at (630, 307)
Screenshot: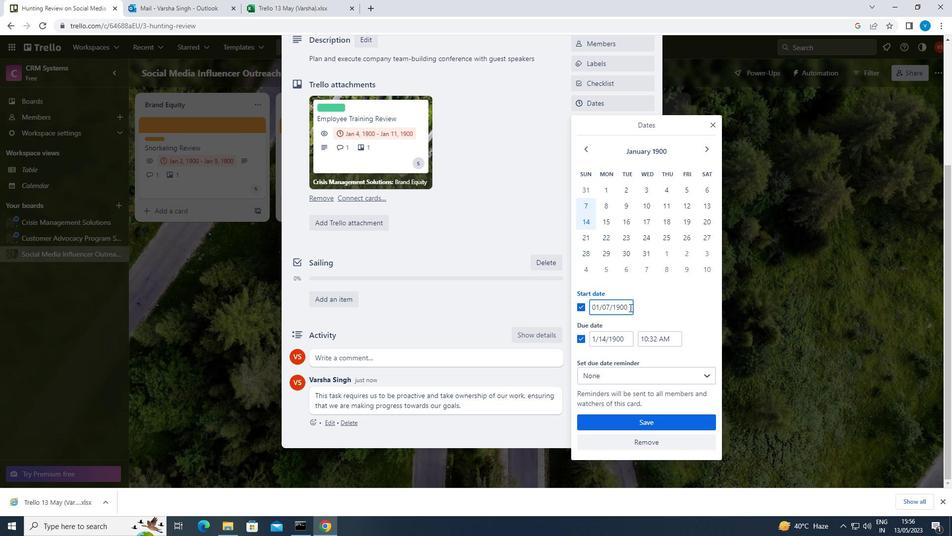 
Action: Mouse moved to (630, 307)
Screenshot: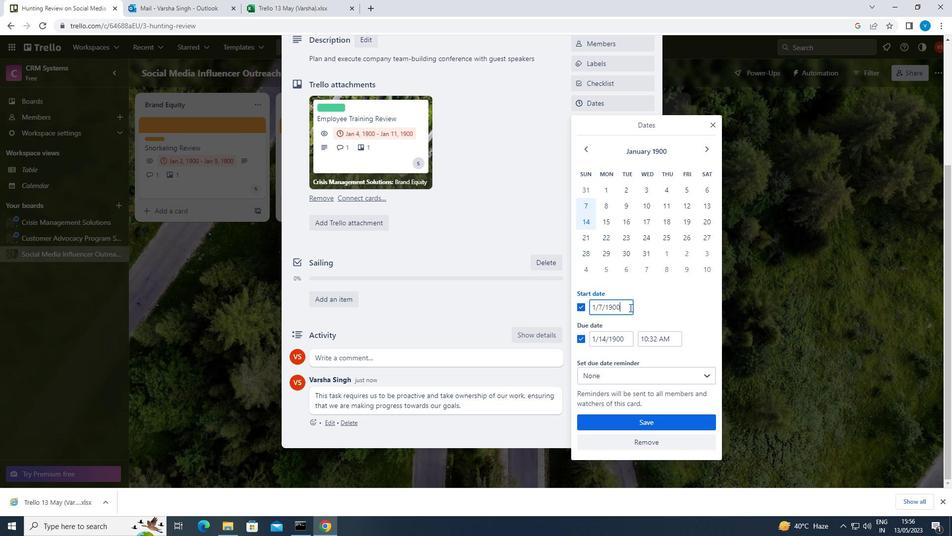 
Action: Key pressed <Key.backspace><Key.backspace><Key.backspace><Key.backspace><Key.backspace><Key.backspace><Key.backspace><Key.backspace><Key.backspace><Key.backspace><Key.backspace><Key.backspace><Key.backspace><Key.backspace><Key.backspace><Key.backspace><Key.backspace>01/08/1900
Screenshot: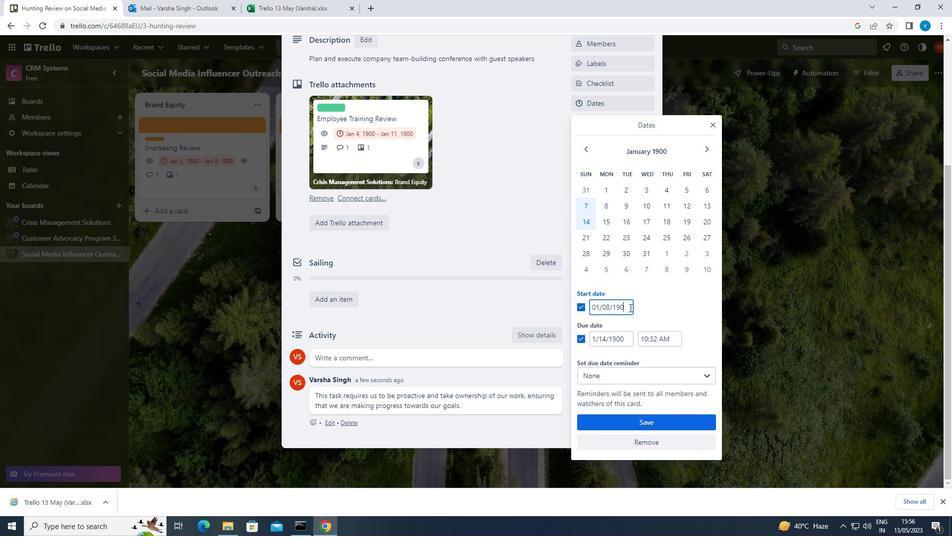 
Action: Mouse moved to (625, 334)
Screenshot: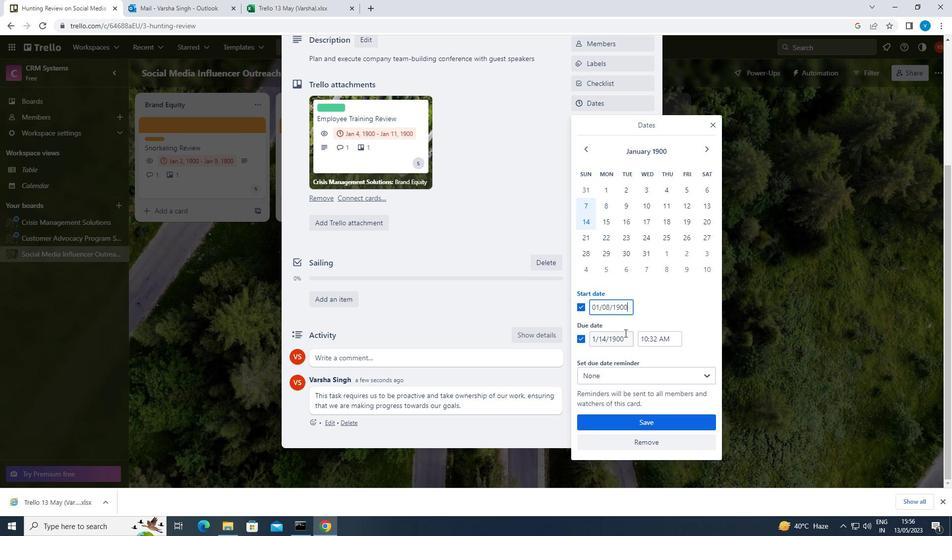 
Action: Mouse pressed left at (625, 334)
Screenshot: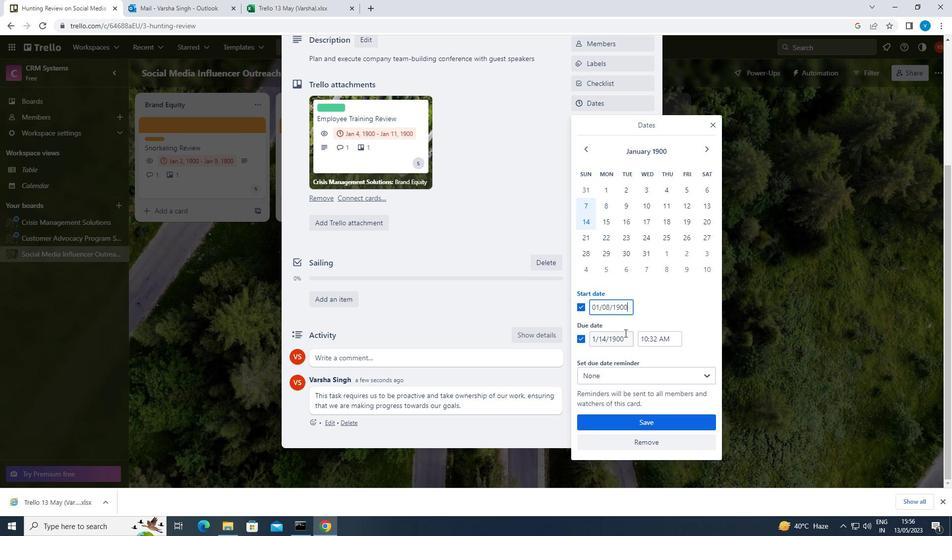
Action: Key pressed <Key.backspace><Key.backspace><Key.backspace><Key.backspace><Key.backspace><Key.backspace><Key.backspace><Key.backspace><Key.backspace><Key.backspace><Key.backspace><Key.backspace><Key.backspace><Key.backspace><Key.backspace><Key.backspace><Key.backspace><Key.backspace><Key.backspace><Key.backspace><Key.backspace><Key.backspace><Key.backspace><Key.backspace>01/15/1900
Screenshot: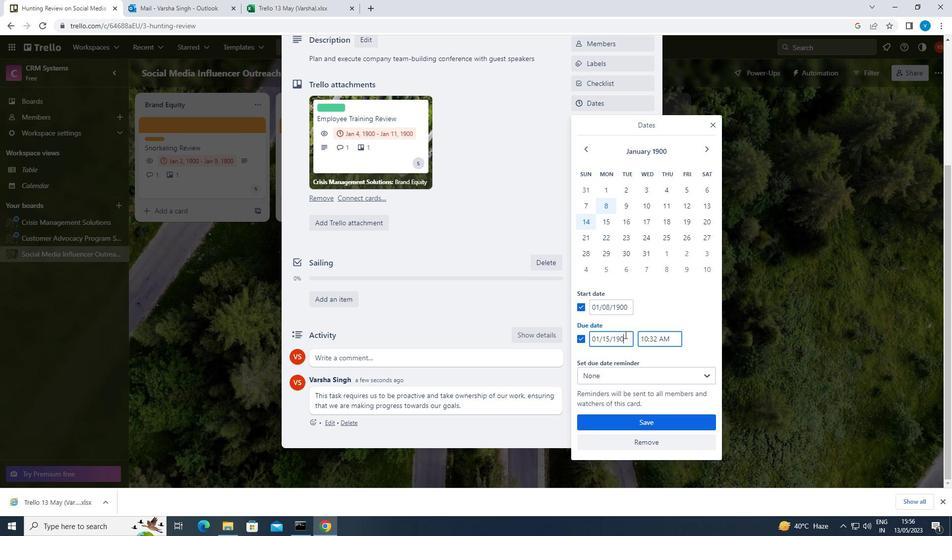
Action: Mouse moved to (645, 425)
Screenshot: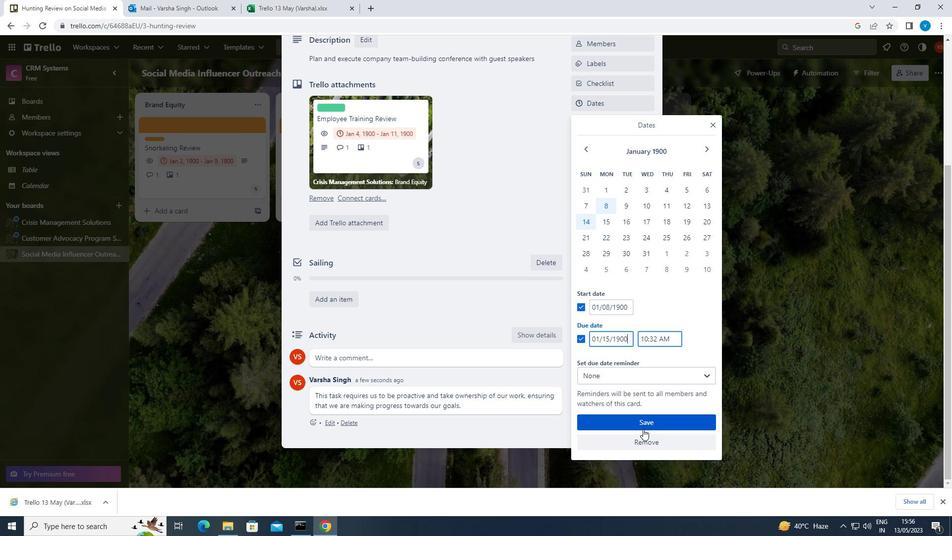 
Action: Mouse pressed left at (645, 425)
Screenshot: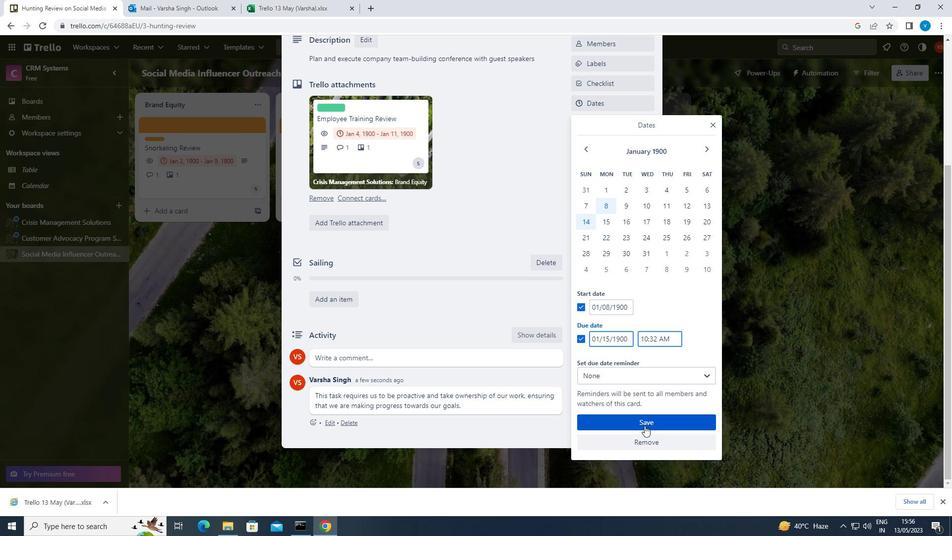 
